 Task: Find connections with filter location Redditch with filter topic #Business2021with filter profile language Spanish with filter current company Aye Finance Pvt. Ltd with filter school Jawaharlal Nehru University with filter industry Investment Management with filter service category Real Estate Appraisal with filter keywords title Chemical Engineer
Action: Mouse moved to (490, 48)
Screenshot: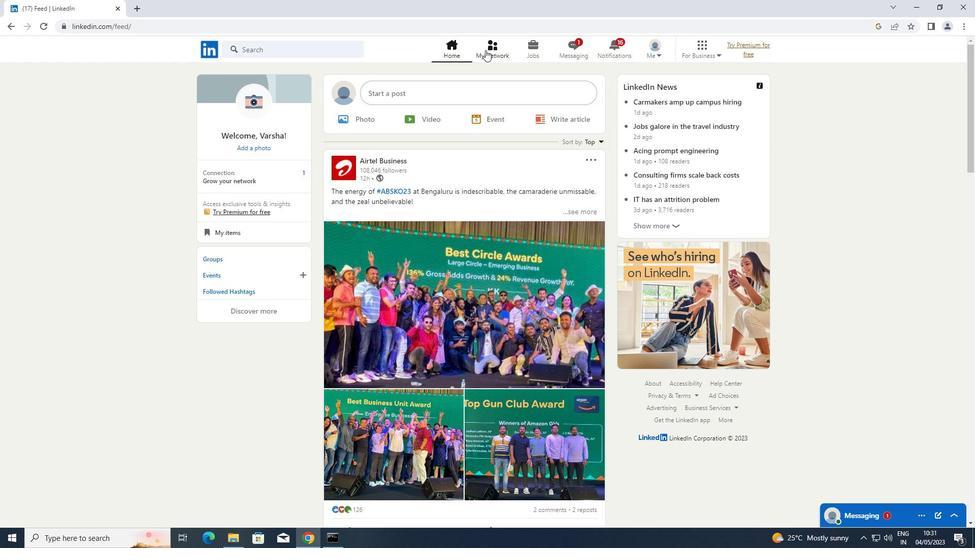 
Action: Mouse pressed left at (490, 48)
Screenshot: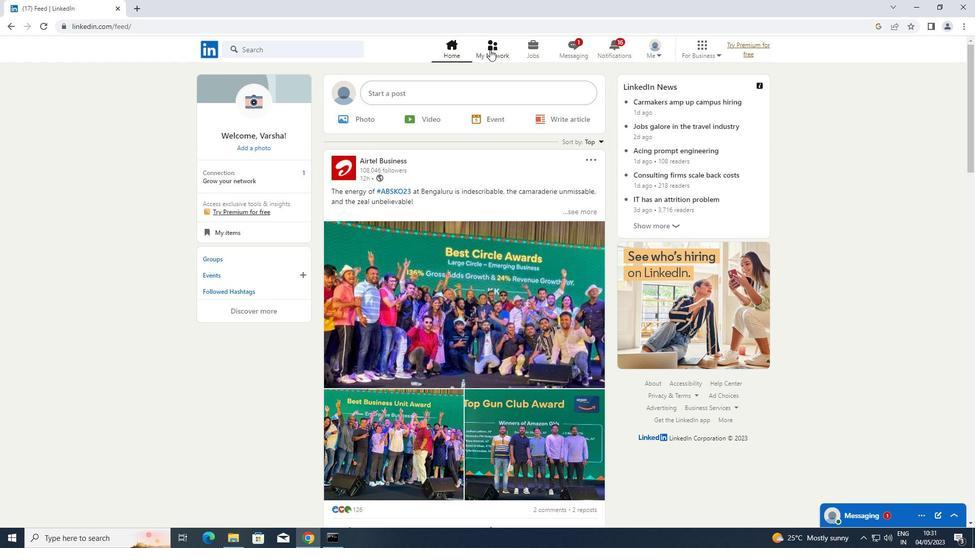 
Action: Mouse moved to (269, 99)
Screenshot: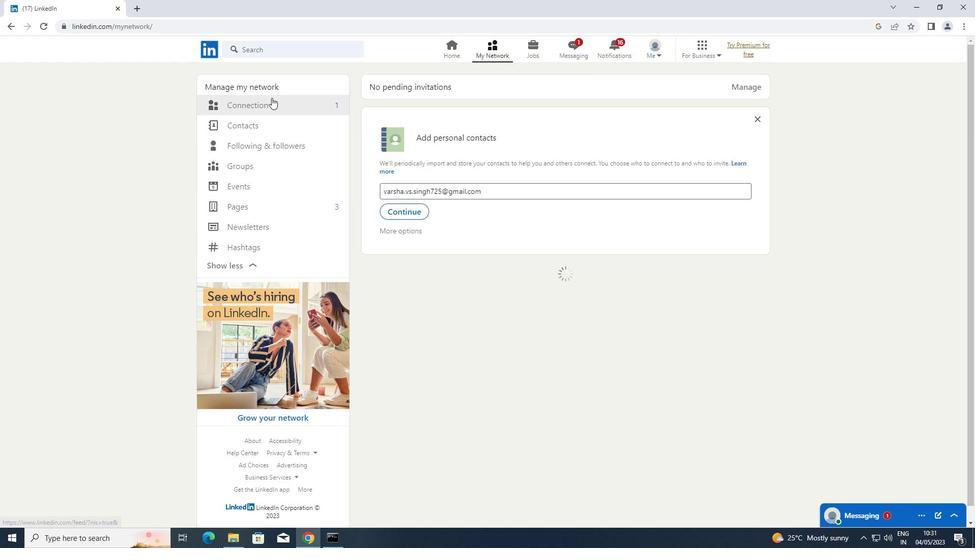 
Action: Mouse pressed left at (269, 99)
Screenshot: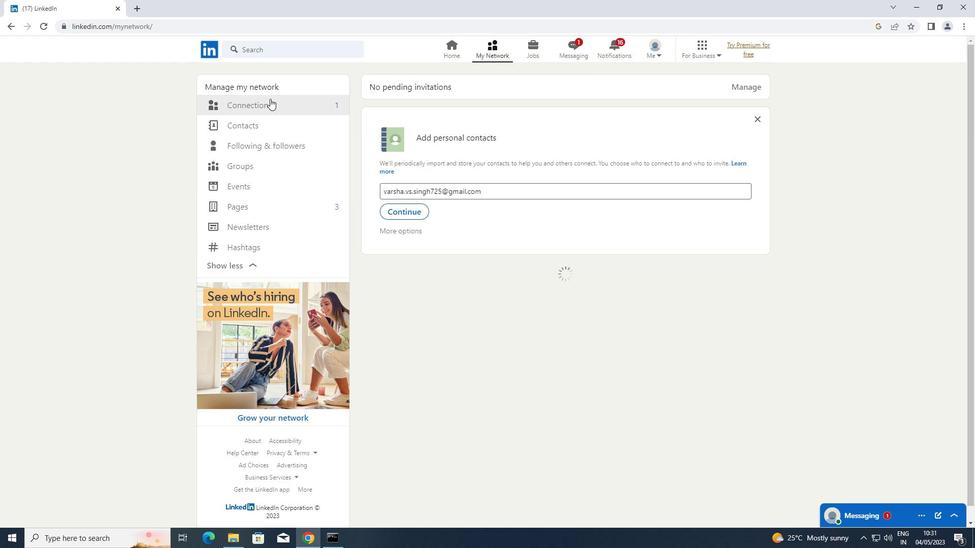 
Action: Mouse moved to (559, 109)
Screenshot: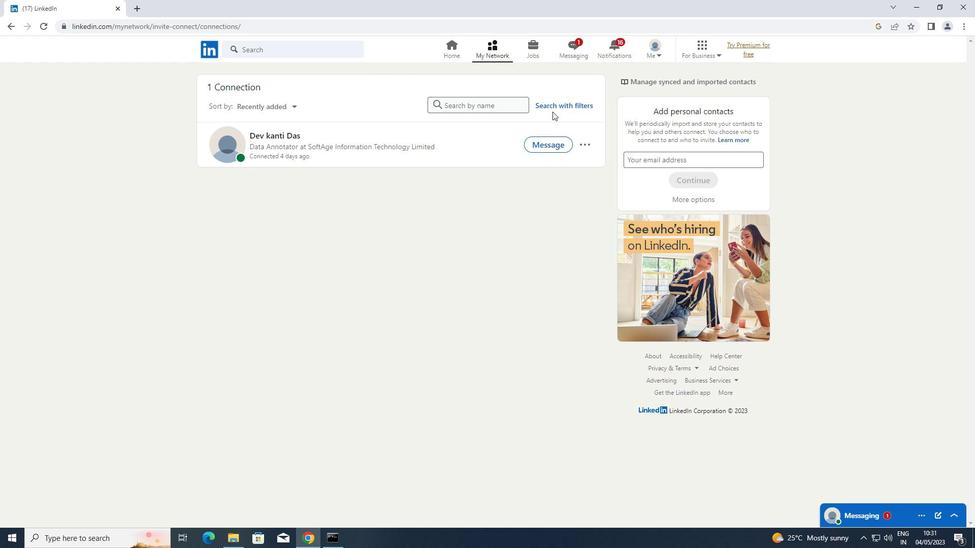 
Action: Mouse pressed left at (559, 109)
Screenshot: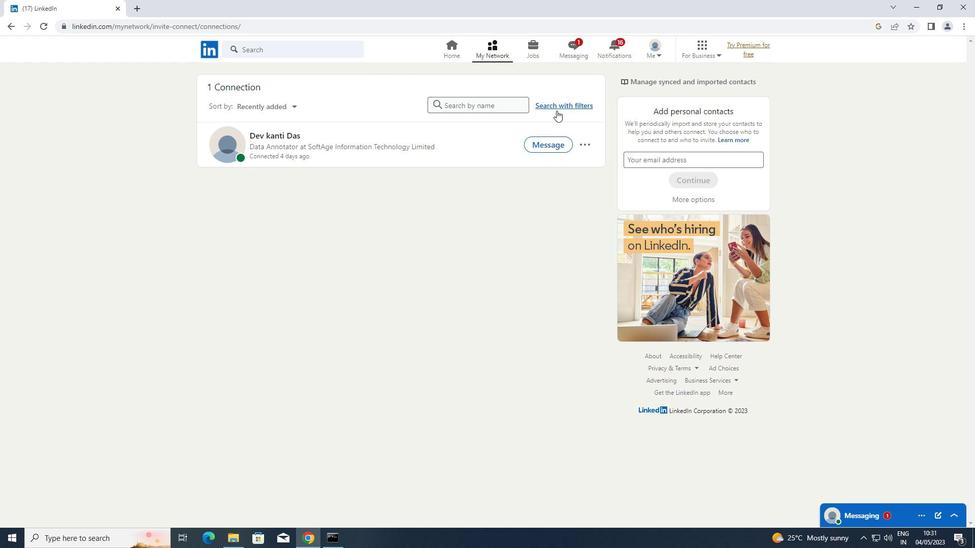 
Action: Mouse moved to (516, 79)
Screenshot: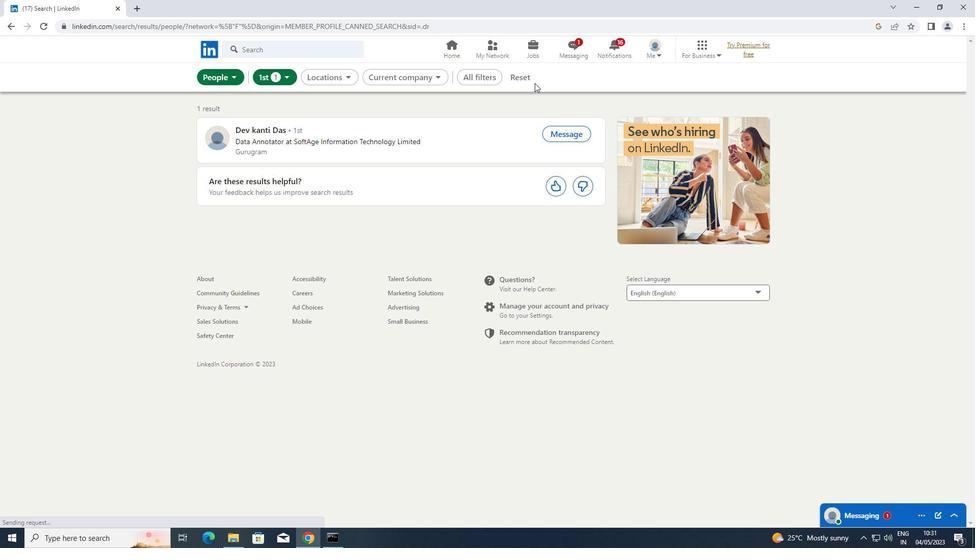 
Action: Mouse pressed left at (516, 79)
Screenshot: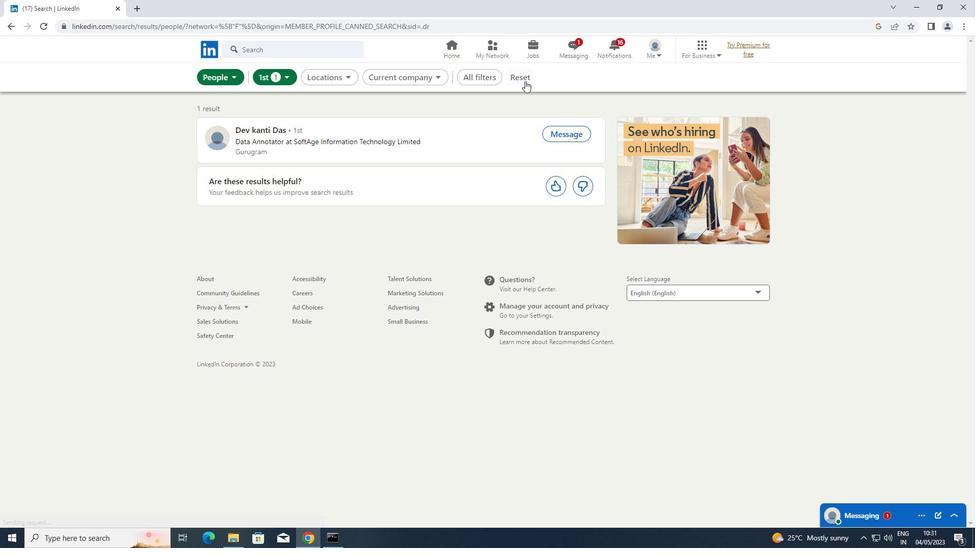 
Action: Mouse moved to (506, 74)
Screenshot: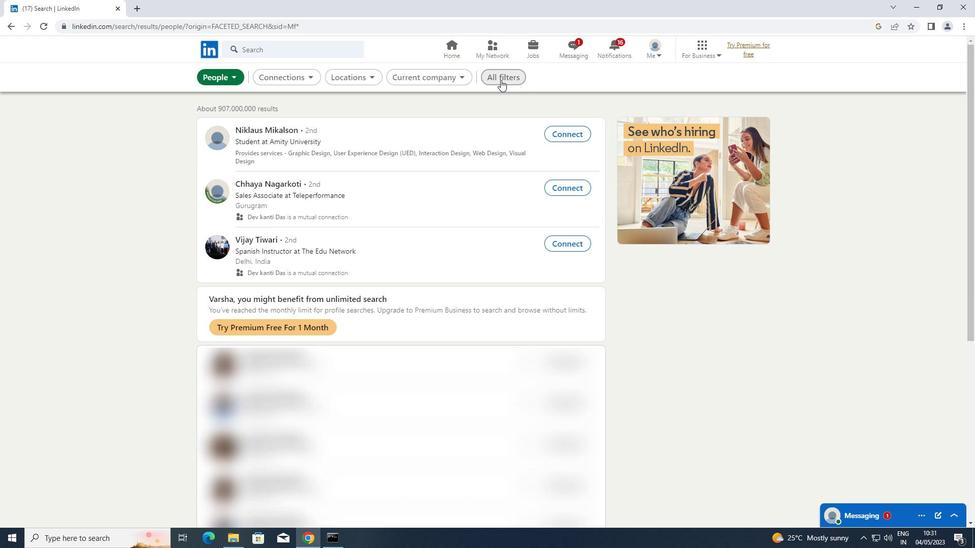 
Action: Mouse pressed left at (506, 74)
Screenshot: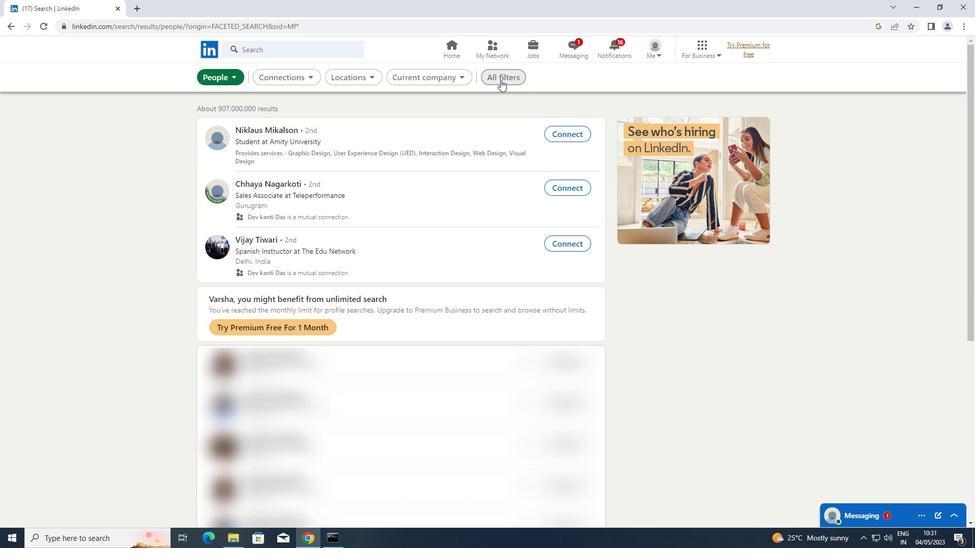 
Action: Mouse moved to (902, 353)
Screenshot: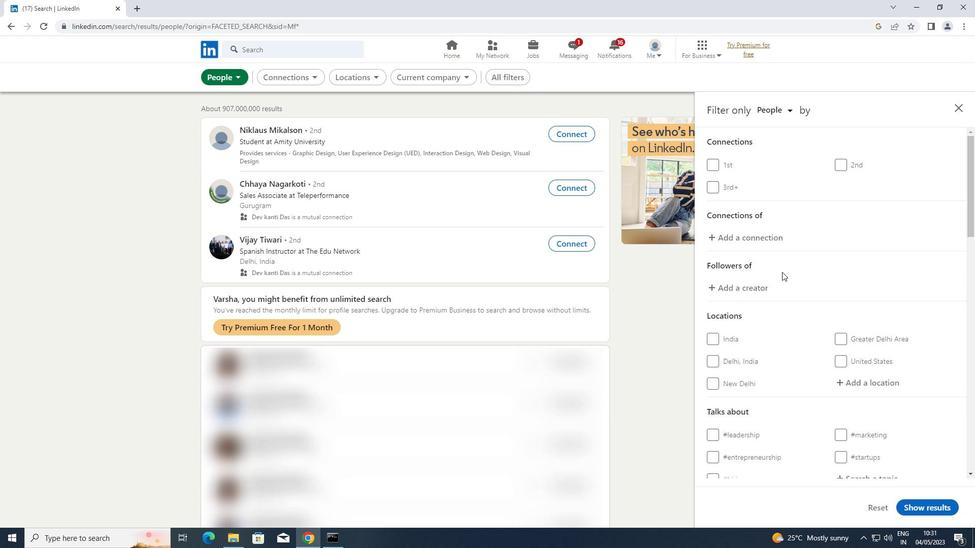 
Action: Mouse scrolled (902, 352) with delta (0, 0)
Screenshot: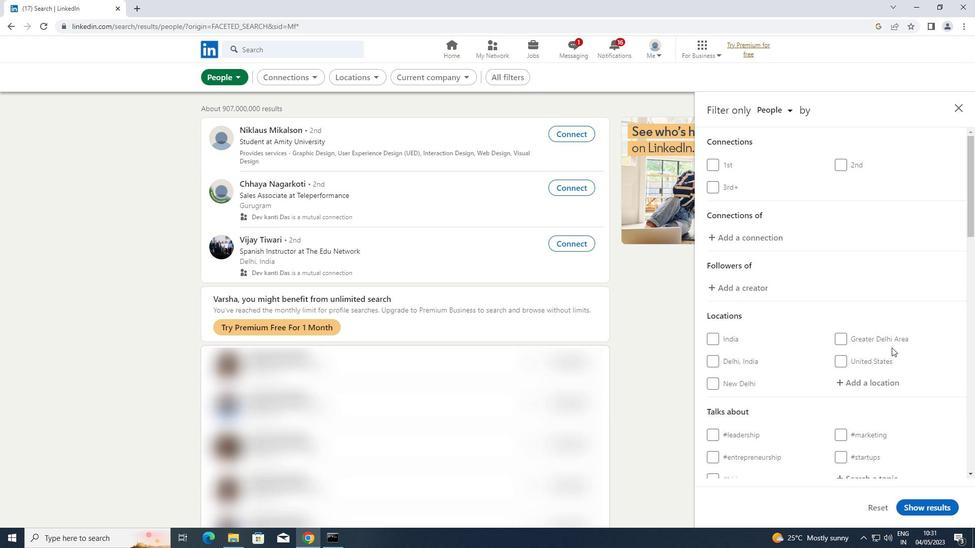 
Action: Mouse scrolled (902, 352) with delta (0, 0)
Screenshot: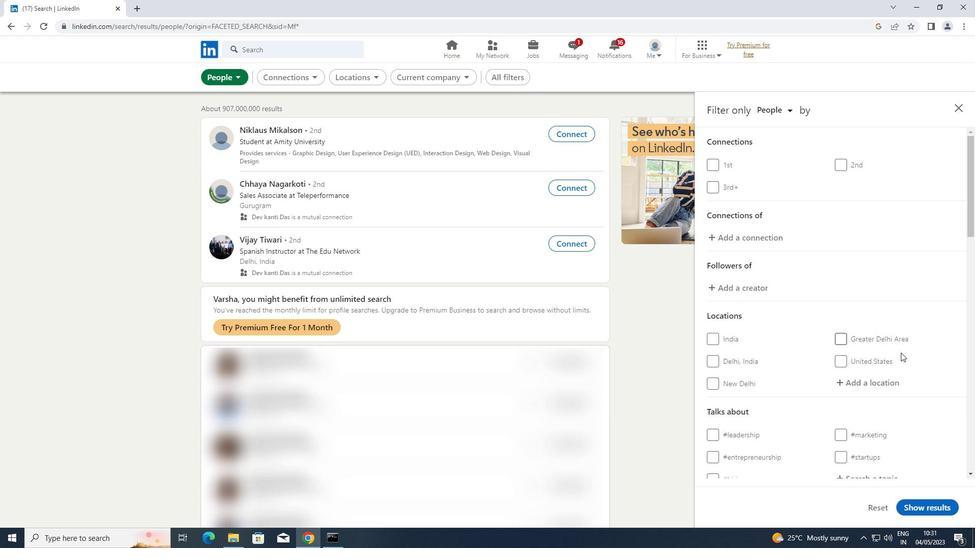 
Action: Mouse moved to (887, 276)
Screenshot: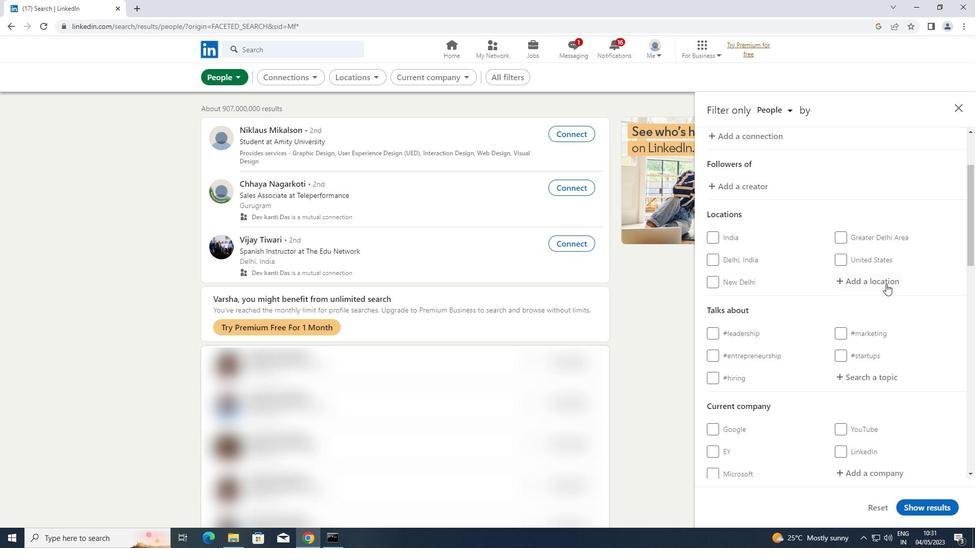 
Action: Mouse pressed left at (887, 276)
Screenshot: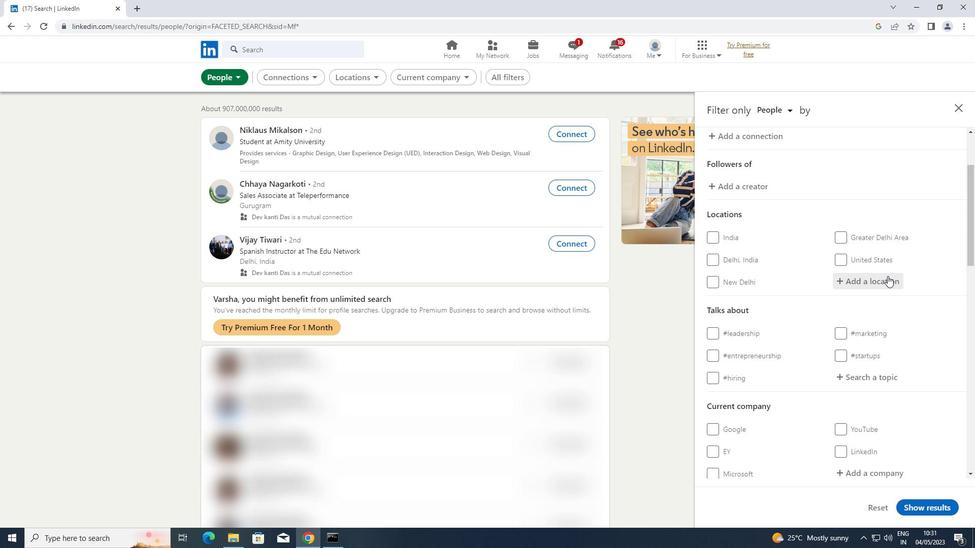 
Action: Key pressed <Key.shift>REDDITCH
Screenshot: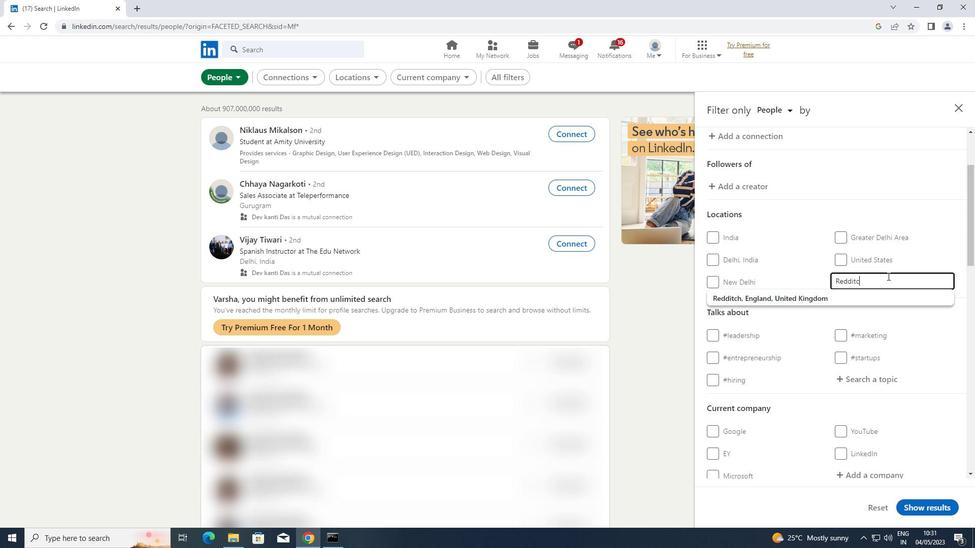
Action: Mouse moved to (868, 380)
Screenshot: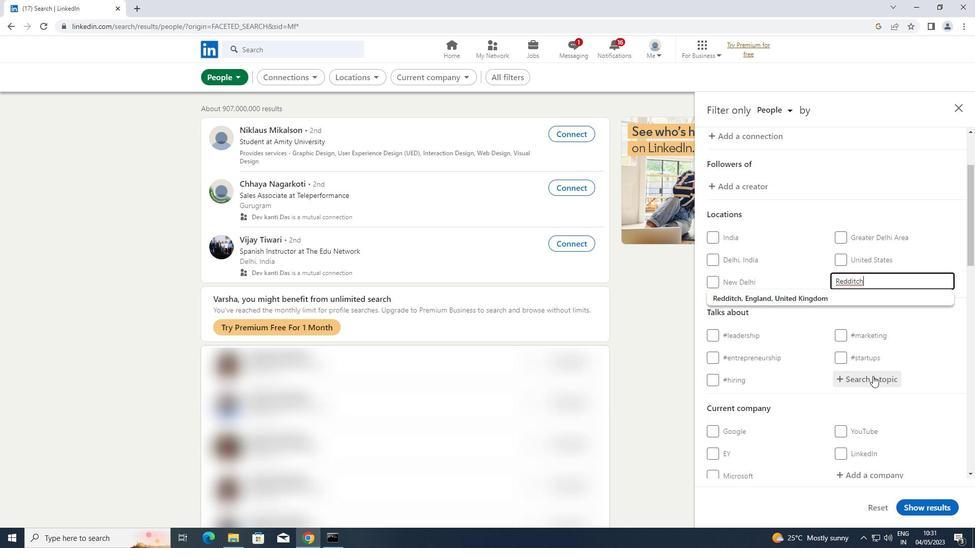 
Action: Mouse pressed left at (868, 380)
Screenshot: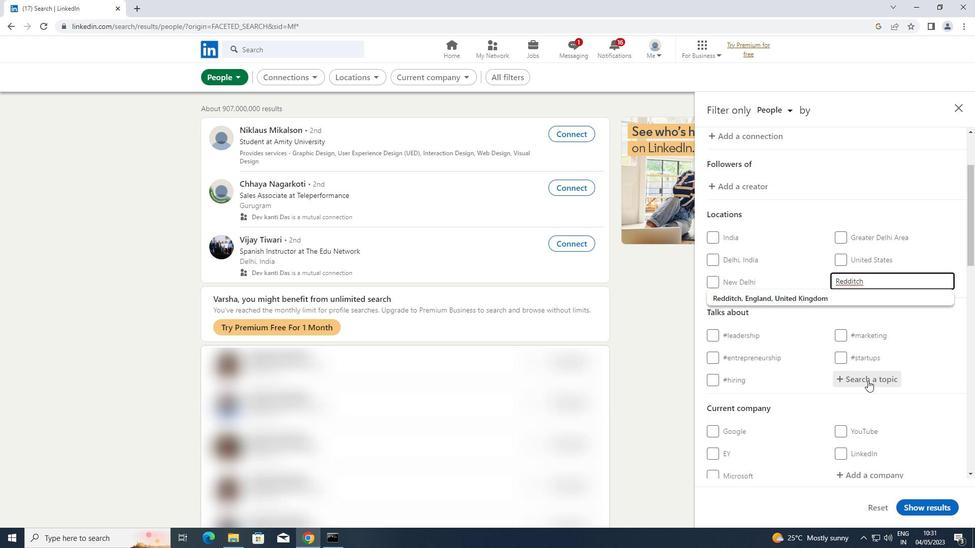
Action: Key pressed <Key.shift>BUSINESS2021
Screenshot: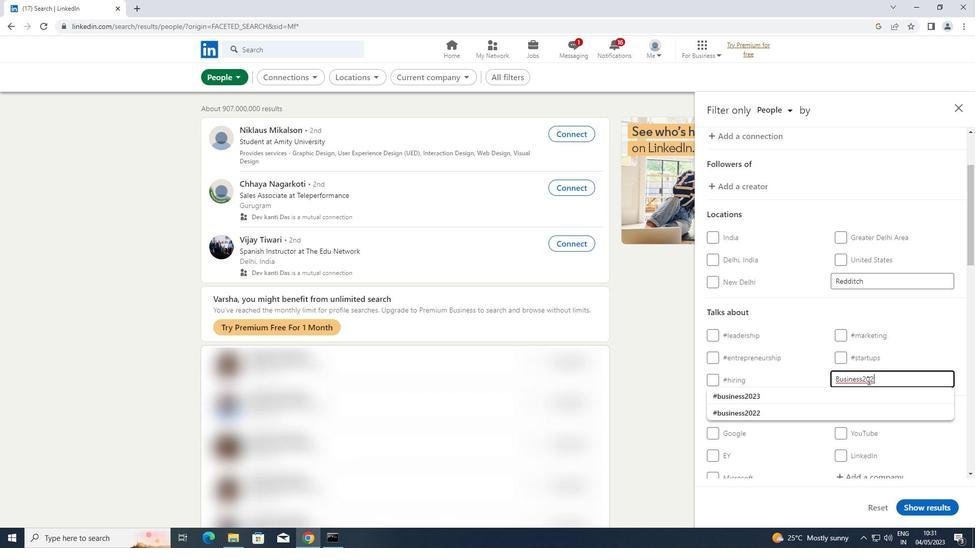 
Action: Mouse moved to (835, 378)
Screenshot: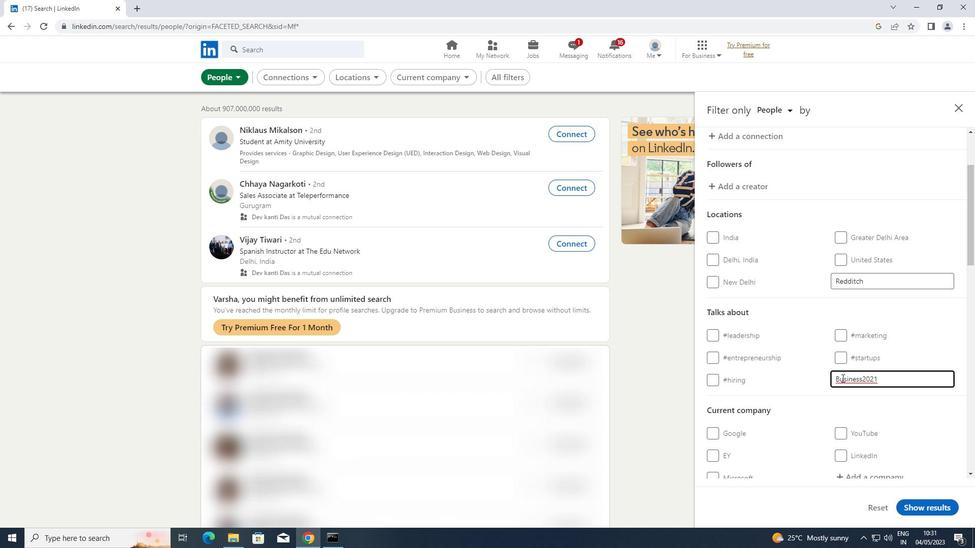 
Action: Mouse pressed left at (835, 378)
Screenshot: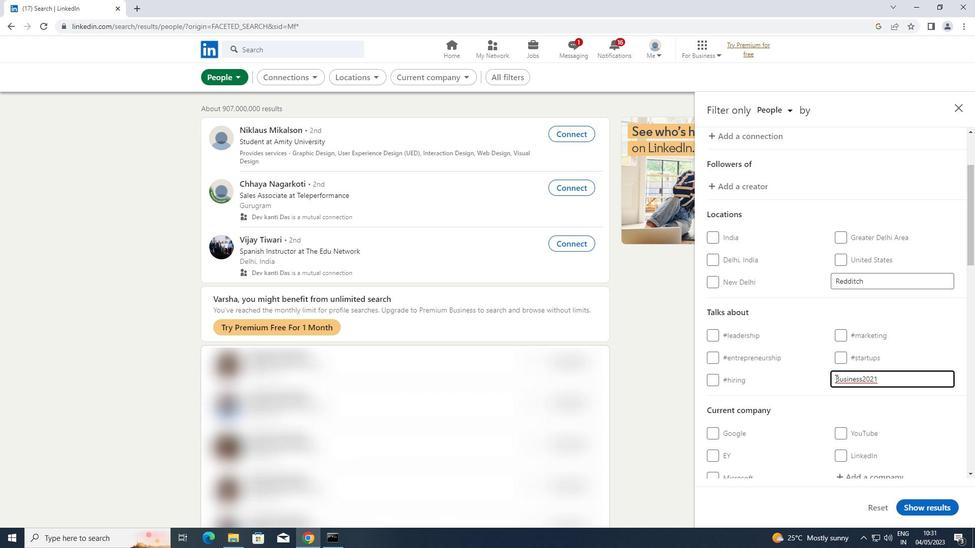 
Action: Key pressed <Key.shift><Key.shift><Key.shift><Key.shift><Key.shift><Key.shift><Key.shift>#
Screenshot: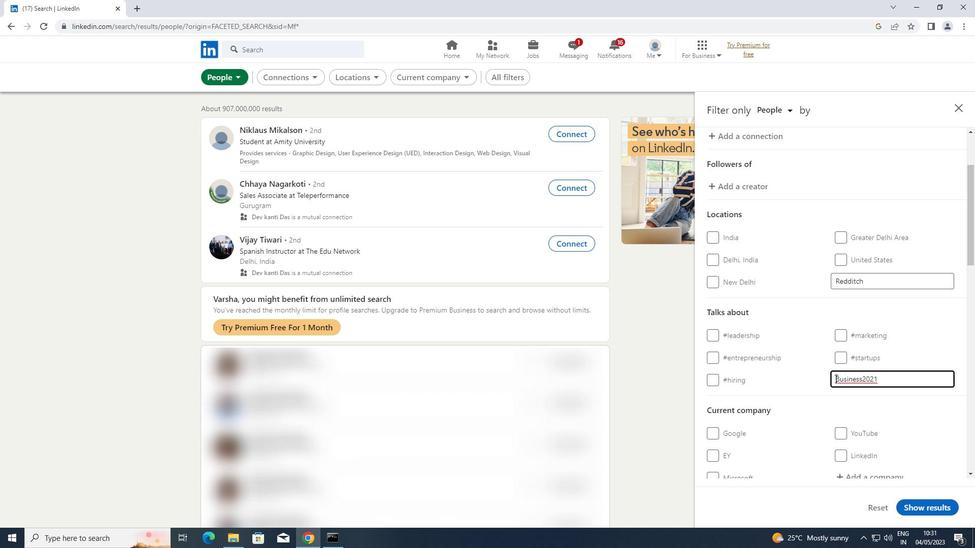 
Action: Mouse moved to (845, 370)
Screenshot: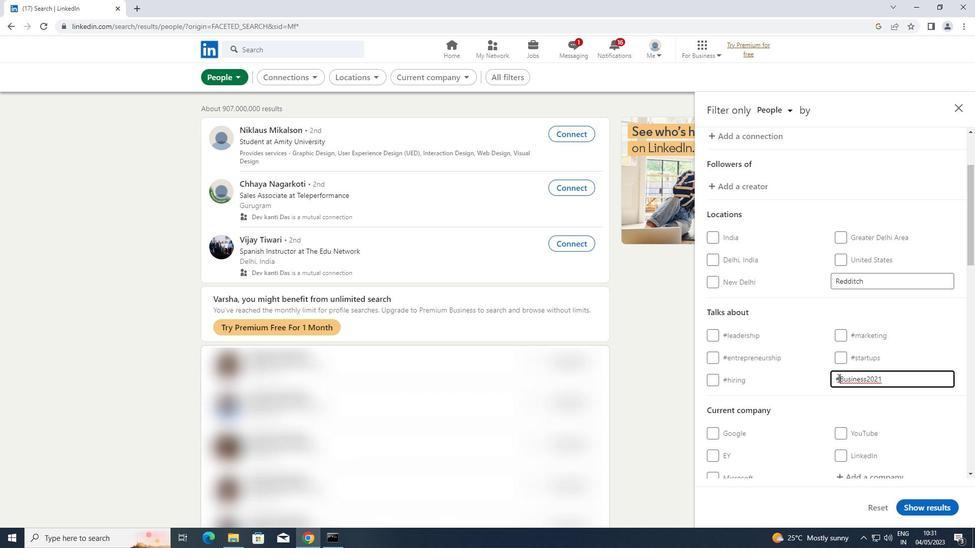 
Action: Mouse scrolled (845, 369) with delta (0, 0)
Screenshot: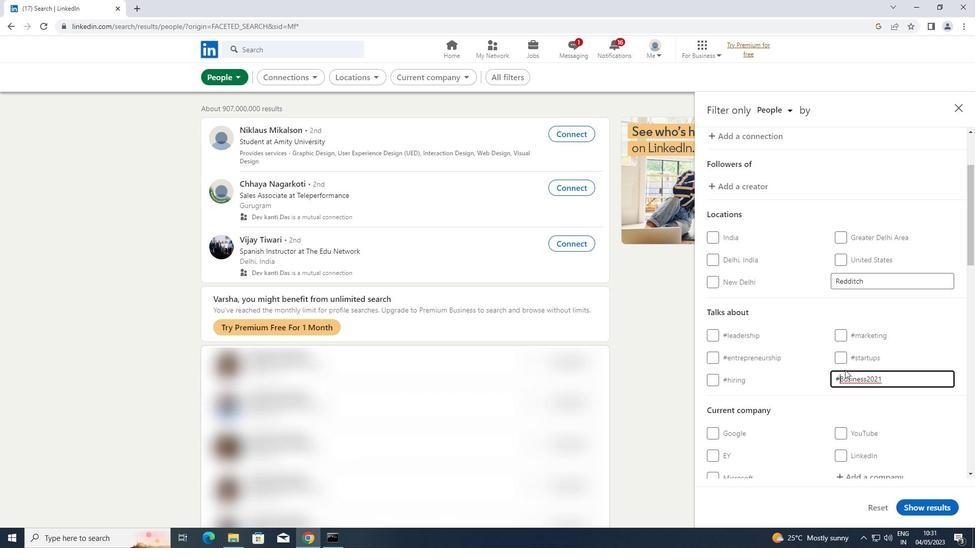 
Action: Mouse scrolled (845, 369) with delta (0, 0)
Screenshot: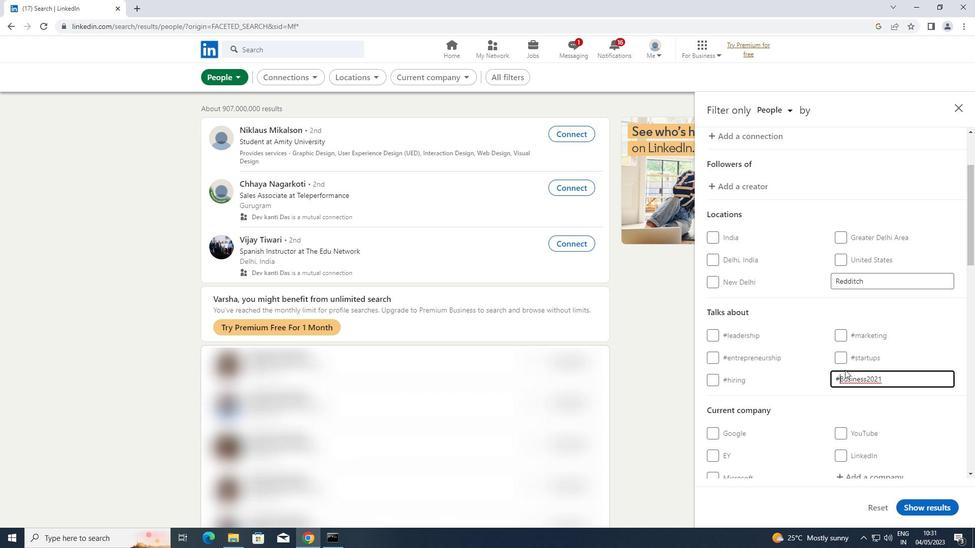 
Action: Mouse scrolled (845, 369) with delta (0, 0)
Screenshot: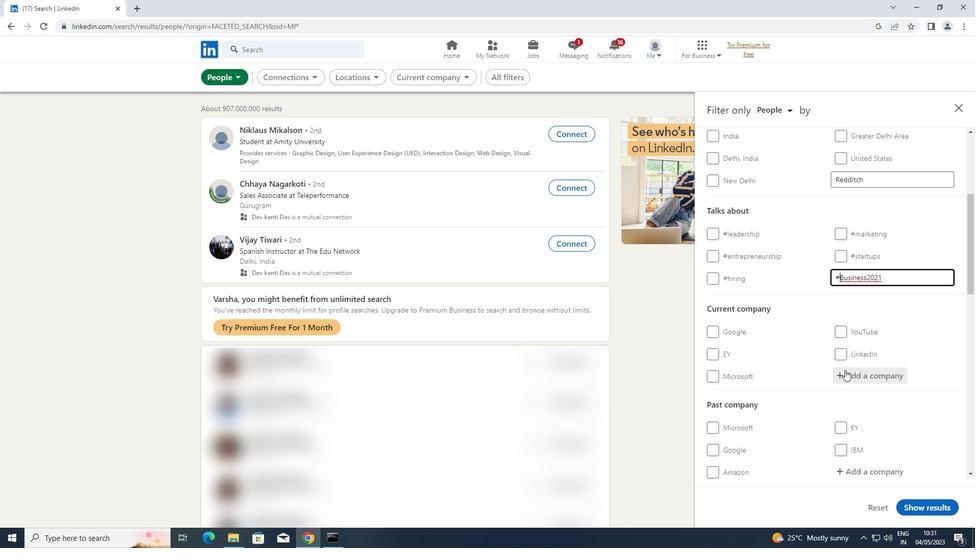 
Action: Mouse scrolled (845, 369) with delta (0, 0)
Screenshot: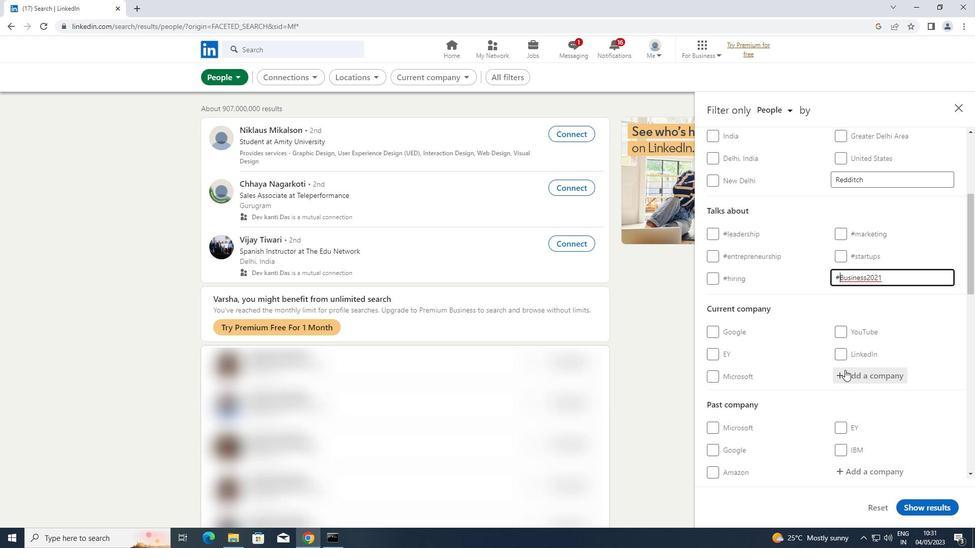 
Action: Mouse scrolled (845, 369) with delta (0, 0)
Screenshot: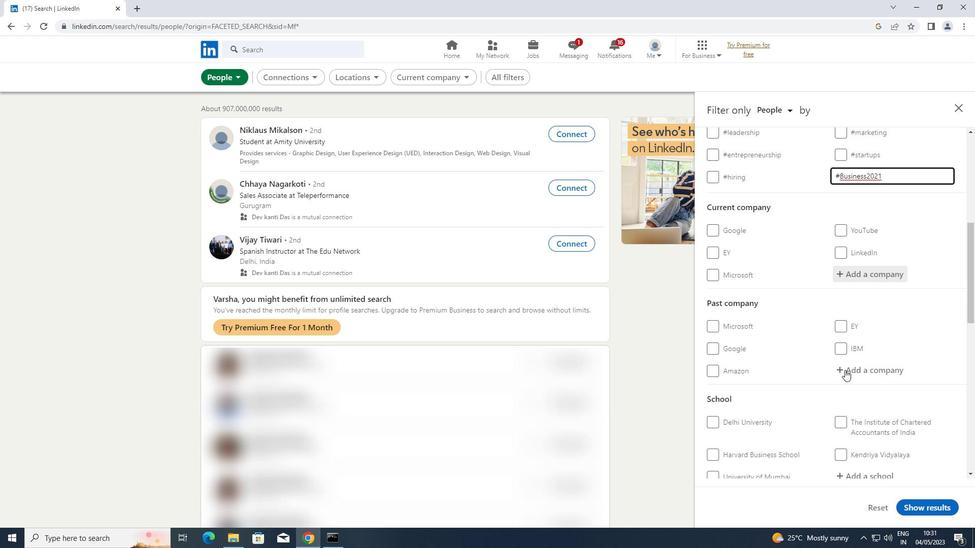 
Action: Mouse scrolled (845, 369) with delta (0, 0)
Screenshot: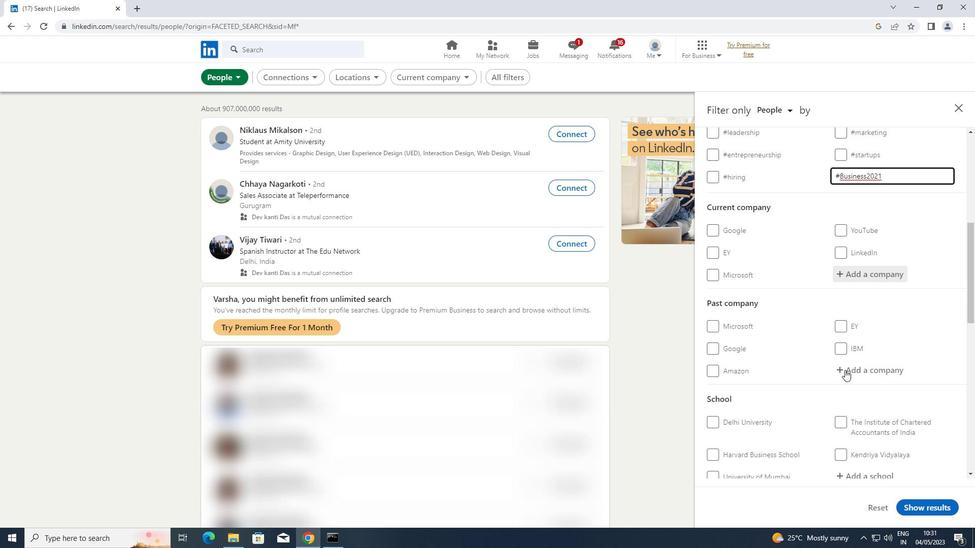 
Action: Mouse scrolled (845, 369) with delta (0, 0)
Screenshot: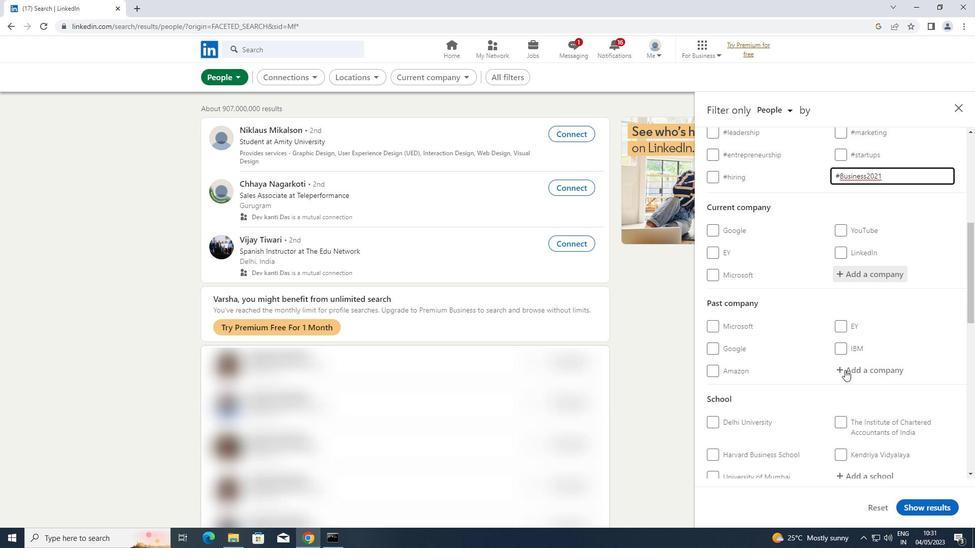 
Action: Mouse scrolled (845, 369) with delta (0, 0)
Screenshot: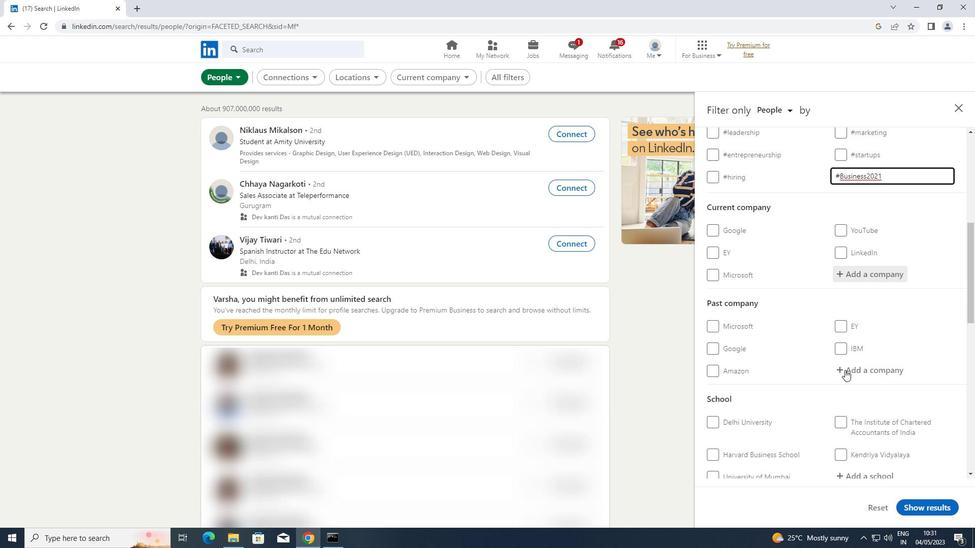 
Action: Mouse scrolled (845, 369) with delta (0, 0)
Screenshot: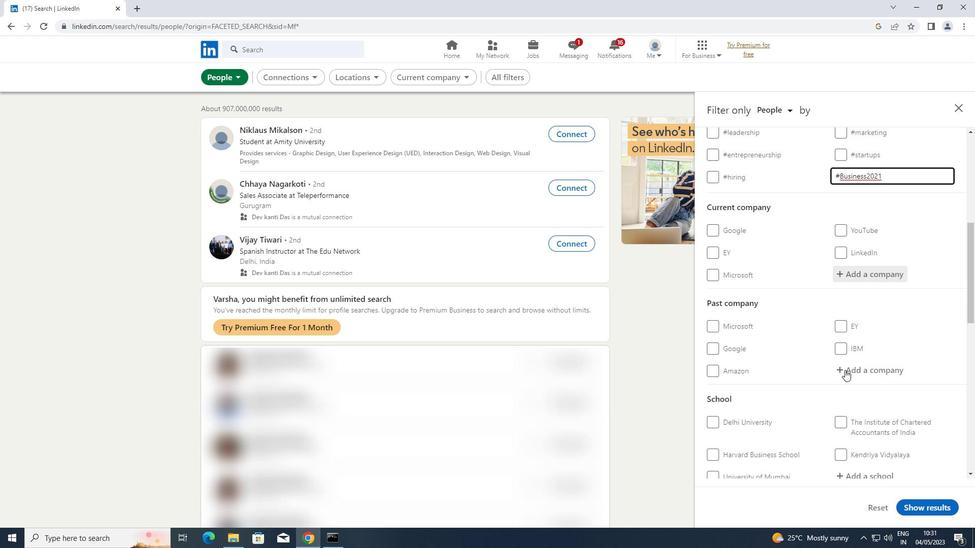 
Action: Mouse scrolled (845, 369) with delta (0, 0)
Screenshot: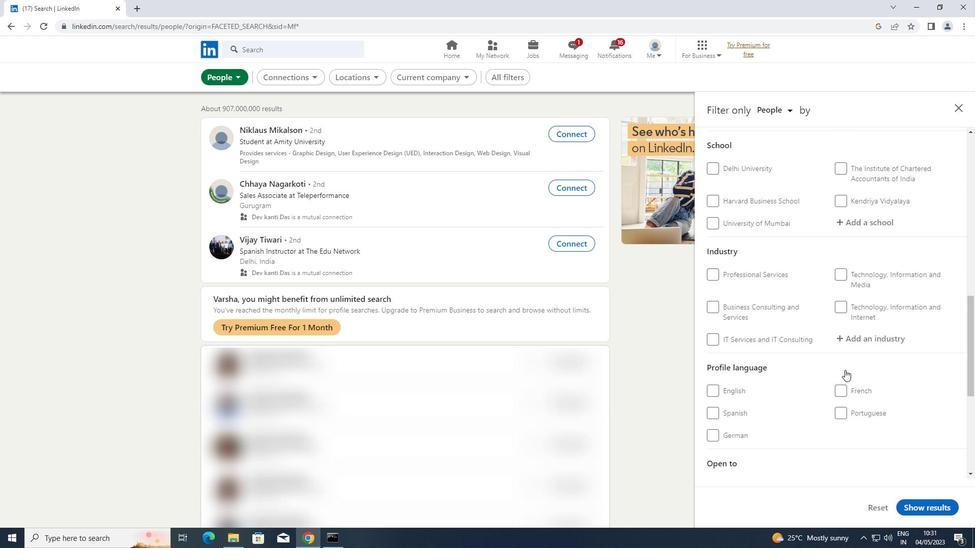 
Action: Mouse moved to (715, 362)
Screenshot: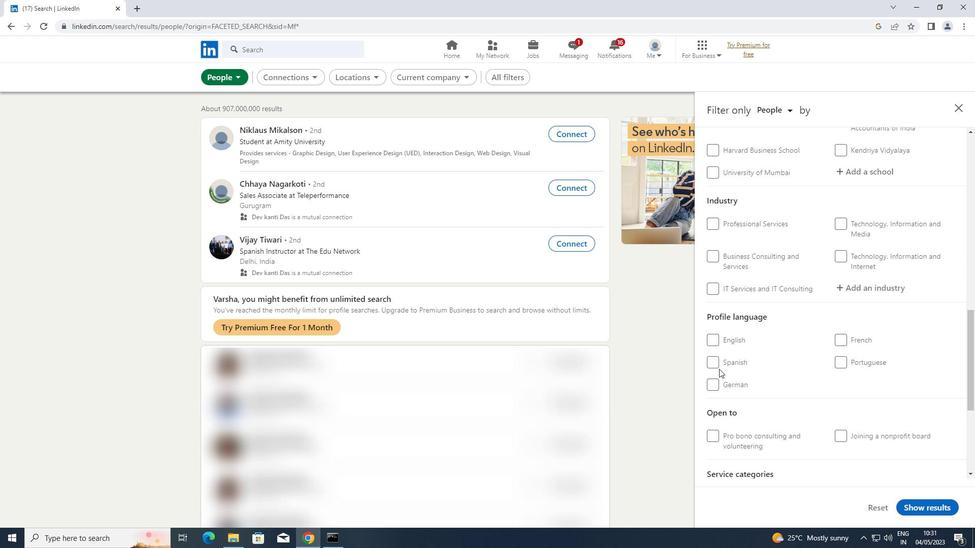 
Action: Mouse pressed left at (715, 362)
Screenshot: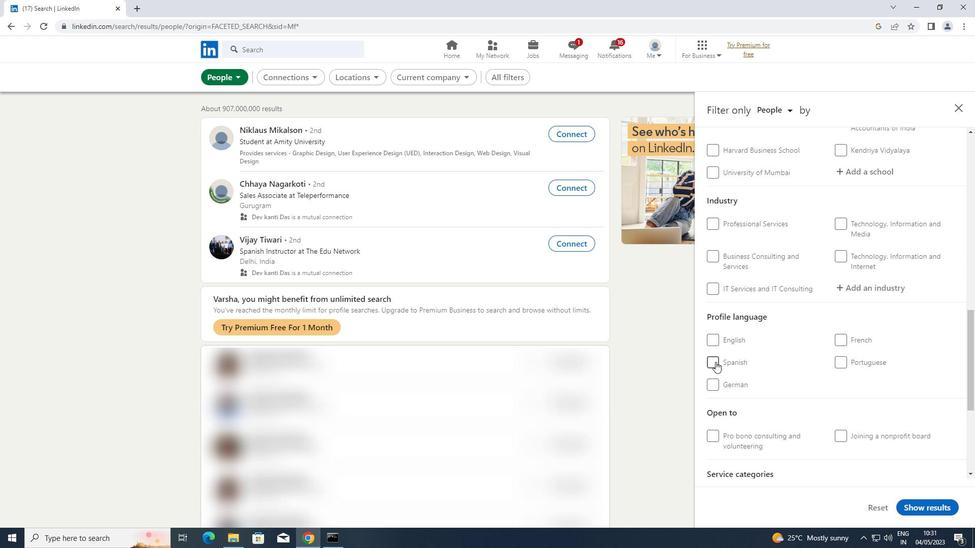 
Action: Mouse moved to (715, 361)
Screenshot: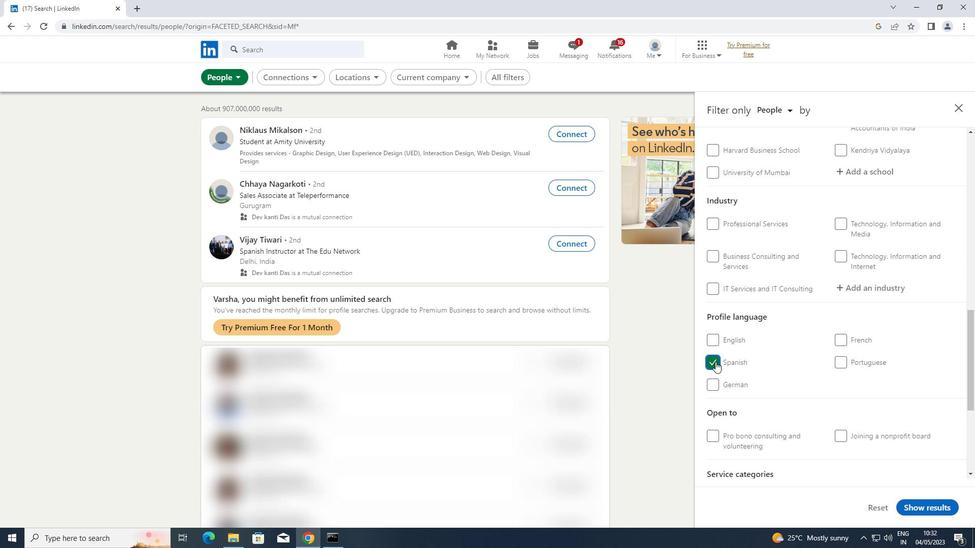 
Action: Mouse scrolled (715, 361) with delta (0, 0)
Screenshot: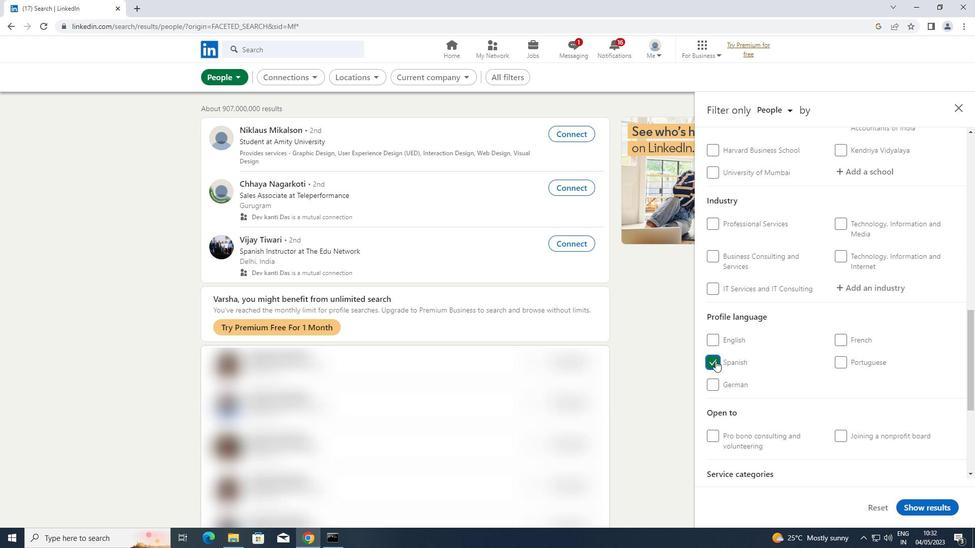 
Action: Mouse scrolled (715, 361) with delta (0, 0)
Screenshot: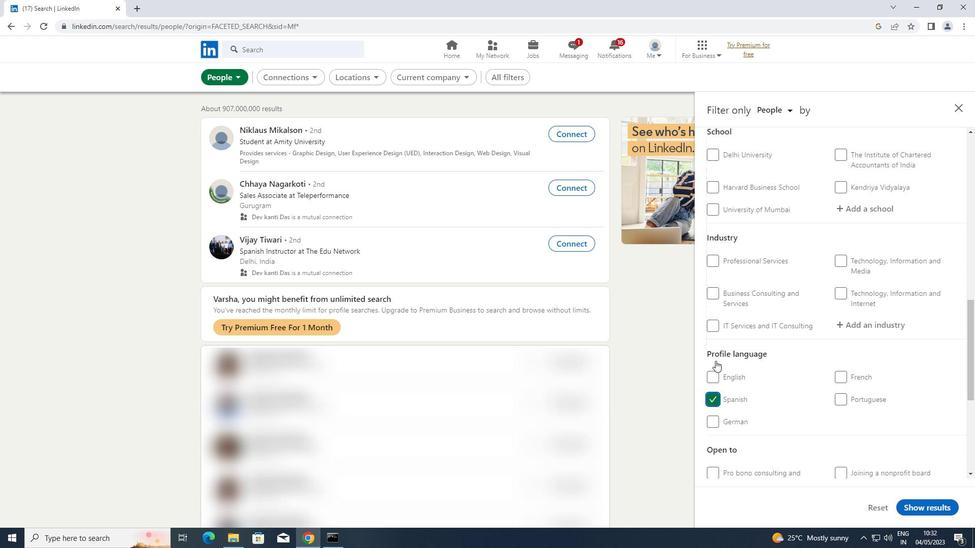 
Action: Mouse scrolled (715, 361) with delta (0, 0)
Screenshot: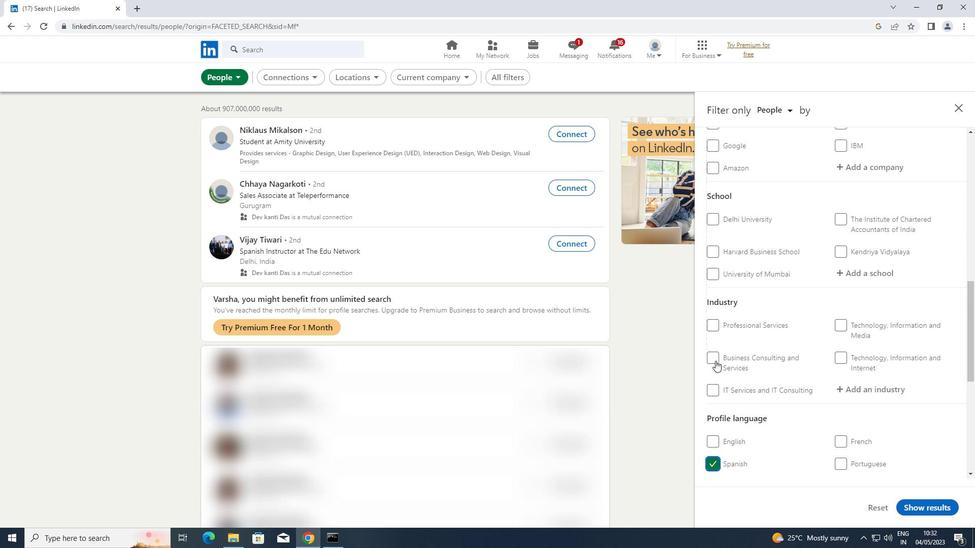 
Action: Mouse scrolled (715, 361) with delta (0, 0)
Screenshot: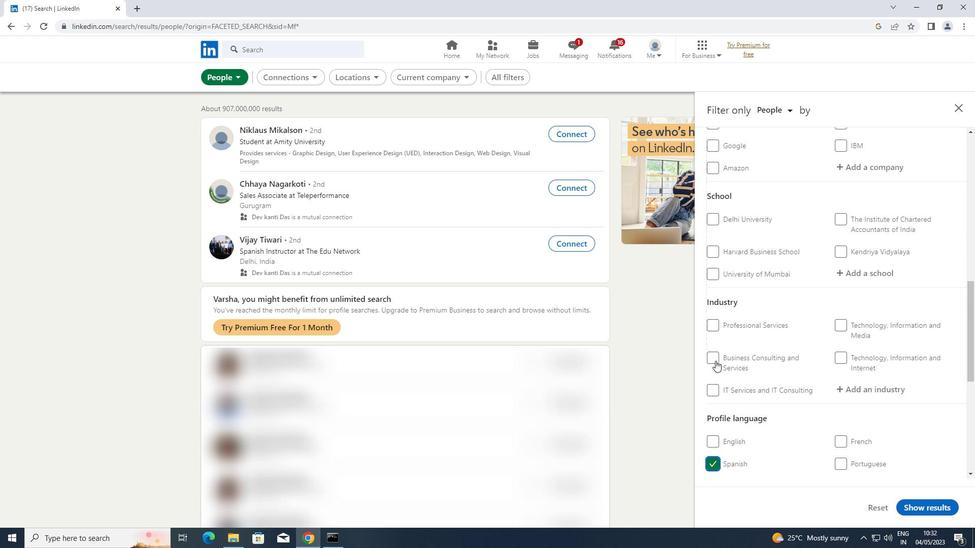 
Action: Mouse scrolled (715, 361) with delta (0, 0)
Screenshot: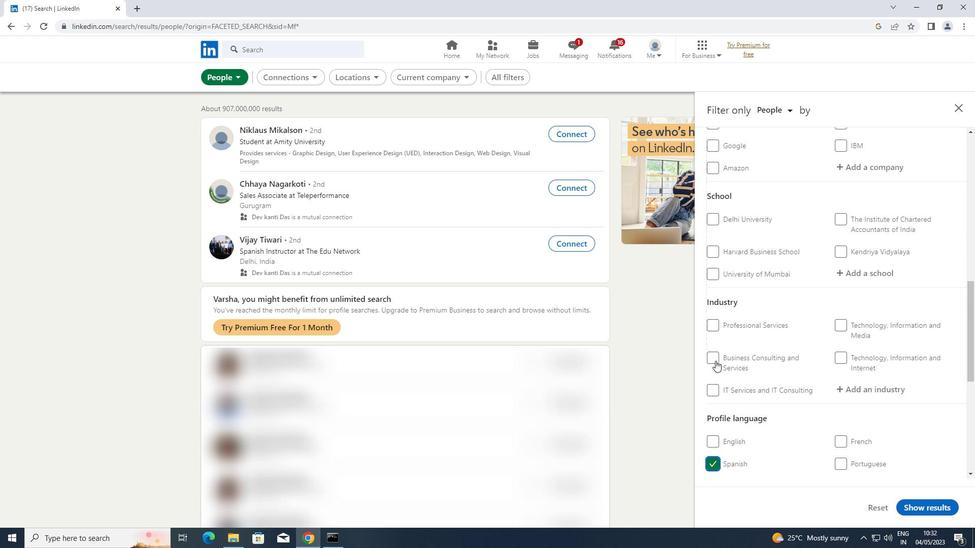 
Action: Mouse scrolled (715, 361) with delta (0, 0)
Screenshot: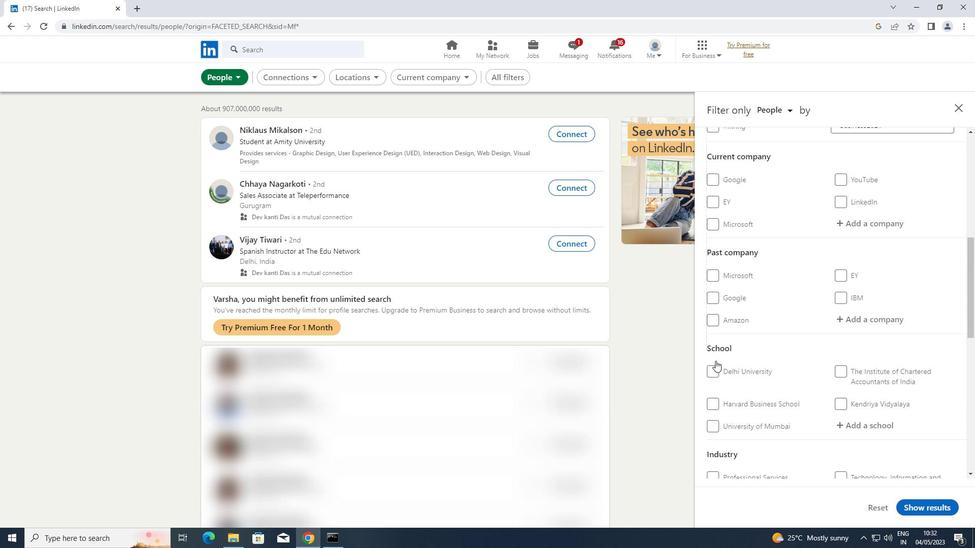 
Action: Mouse scrolled (715, 361) with delta (0, 0)
Screenshot: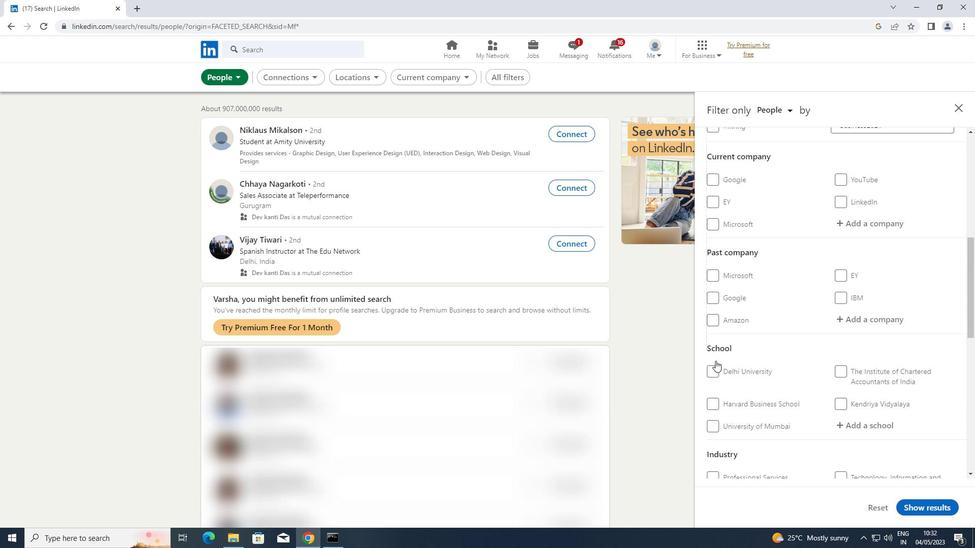 
Action: Mouse moved to (900, 327)
Screenshot: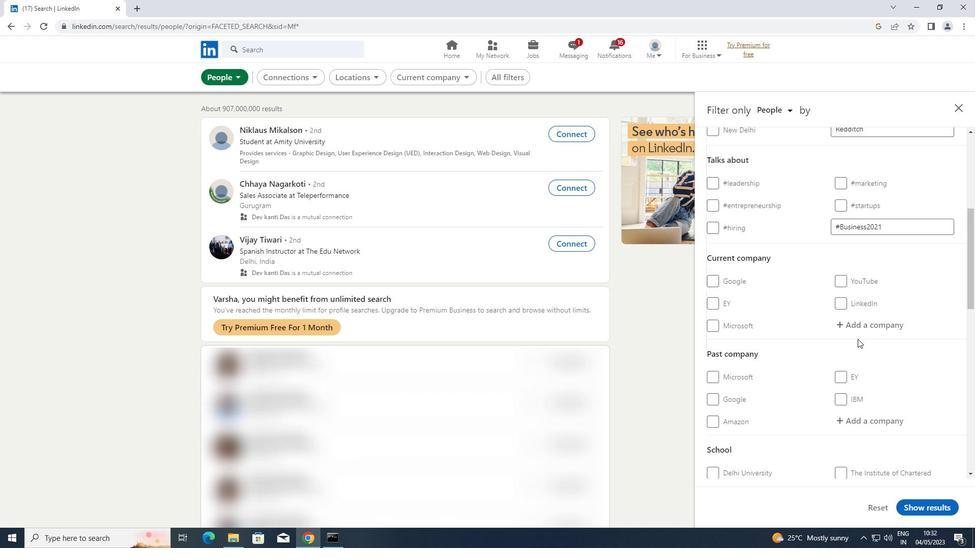 
Action: Mouse pressed left at (900, 327)
Screenshot: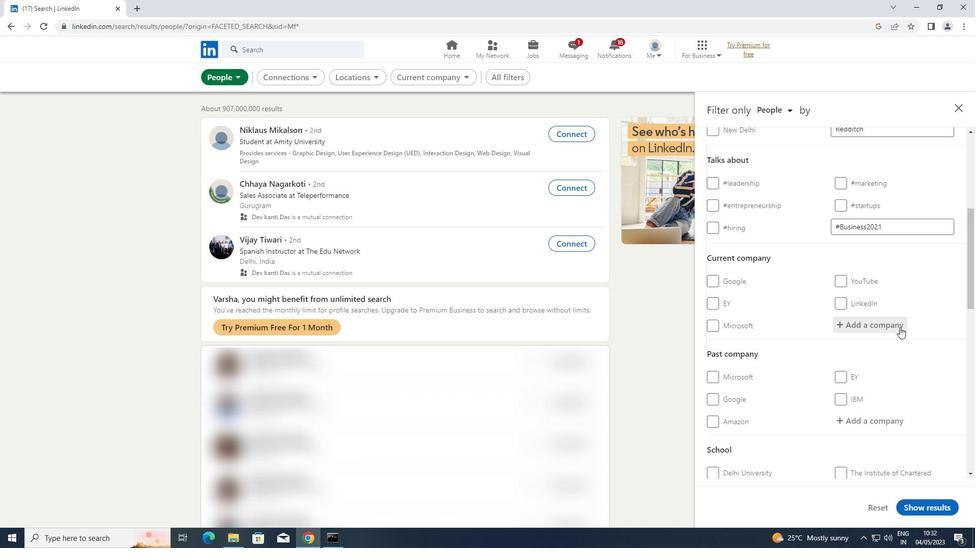 
Action: Key pressed <Key.shift>AYE<Key.space>
Screenshot: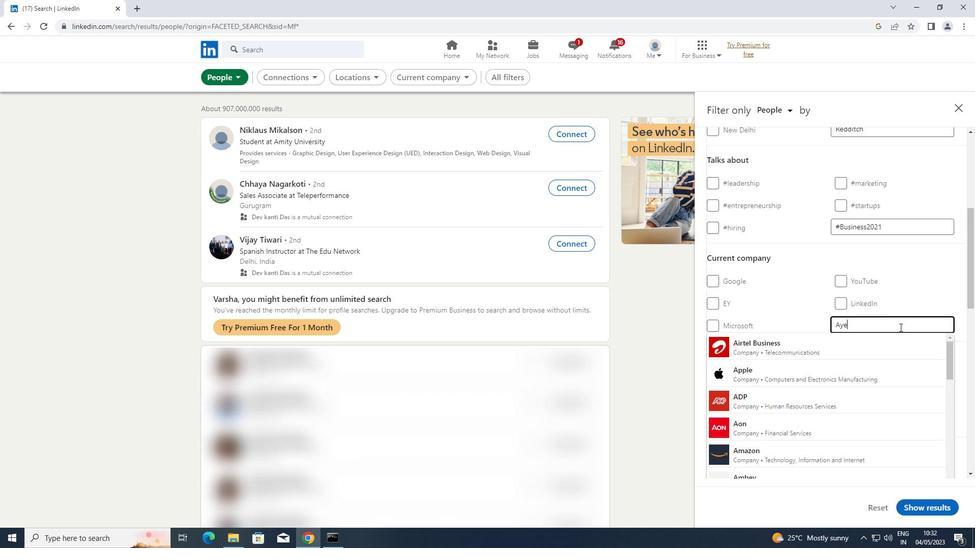 
Action: Mouse moved to (807, 343)
Screenshot: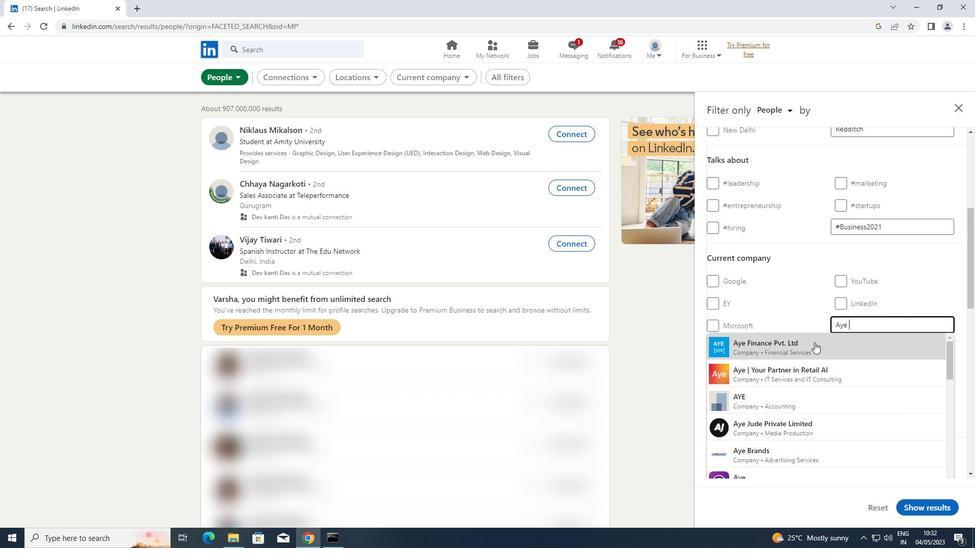 
Action: Mouse pressed left at (807, 343)
Screenshot: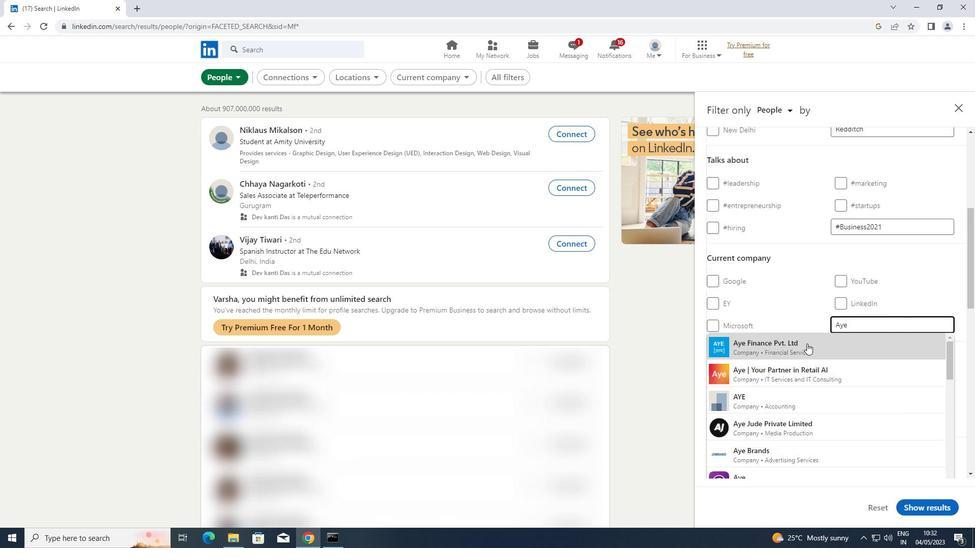 
Action: Mouse scrolled (807, 343) with delta (0, 0)
Screenshot: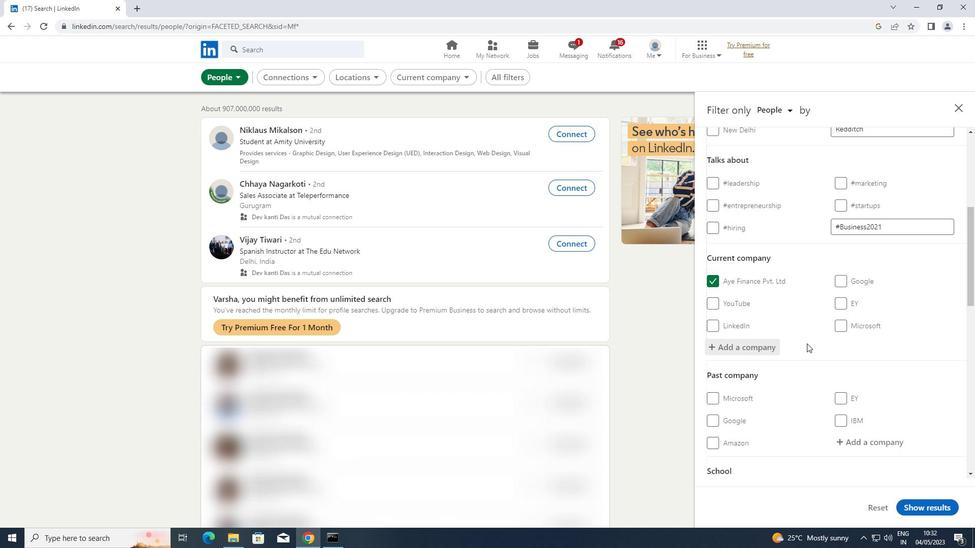 
Action: Mouse scrolled (807, 343) with delta (0, 0)
Screenshot: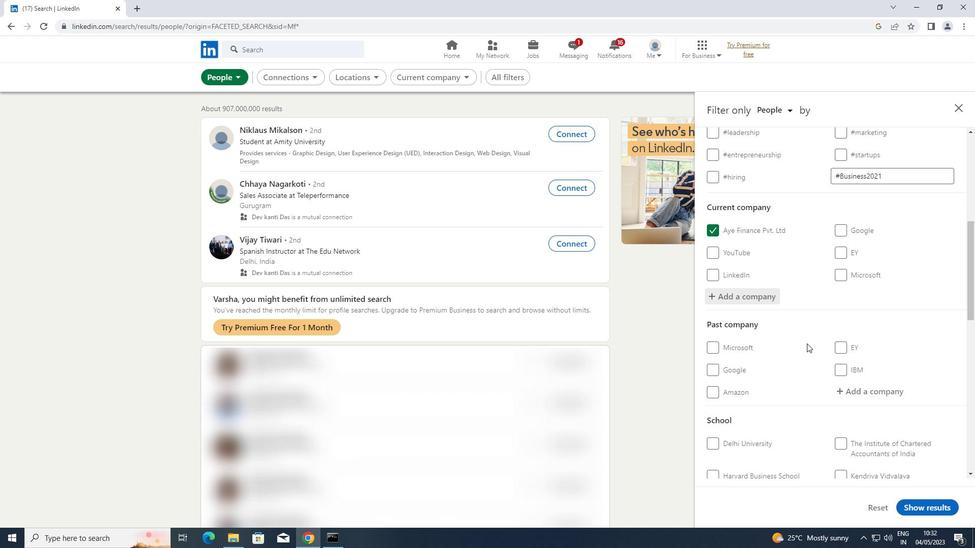 
Action: Mouse scrolled (807, 343) with delta (0, 0)
Screenshot: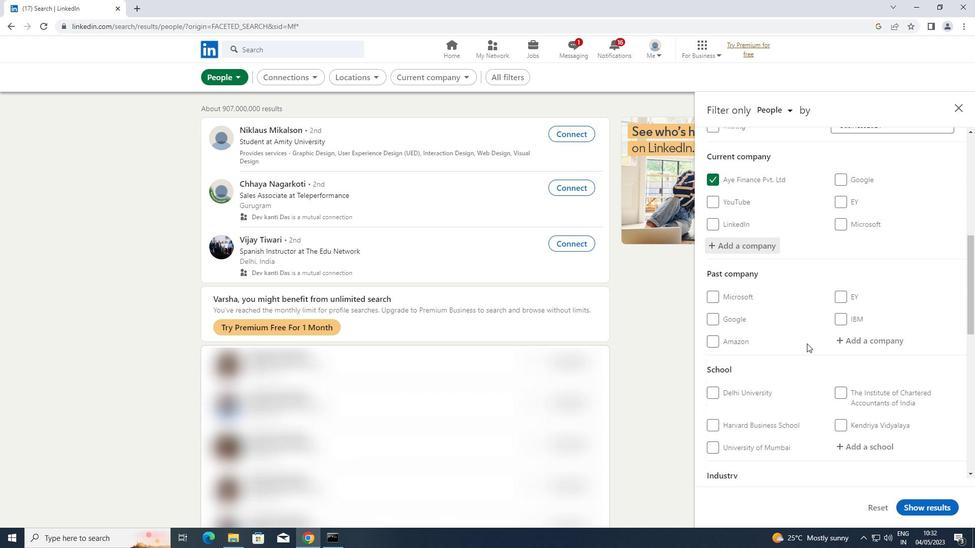 
Action: Mouse scrolled (807, 343) with delta (0, 0)
Screenshot: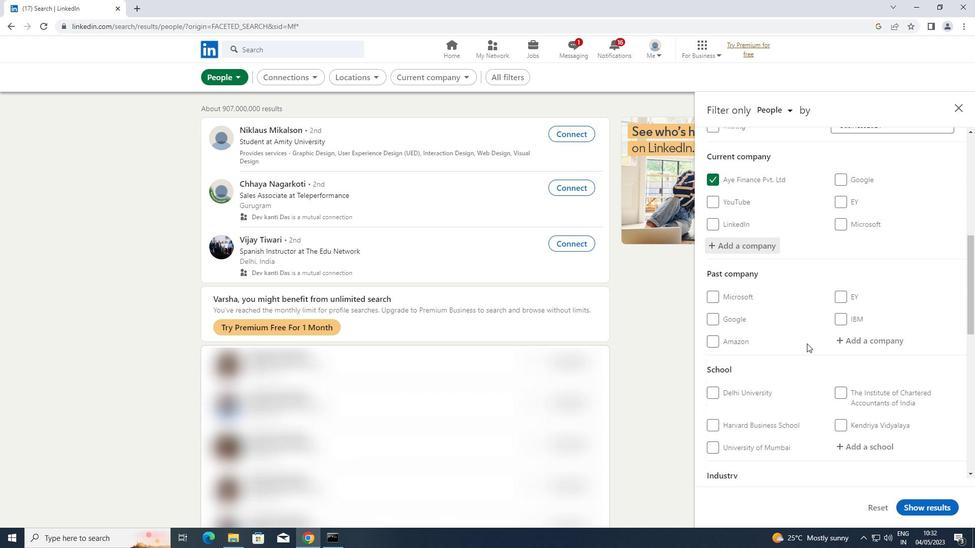 
Action: Mouse moved to (845, 346)
Screenshot: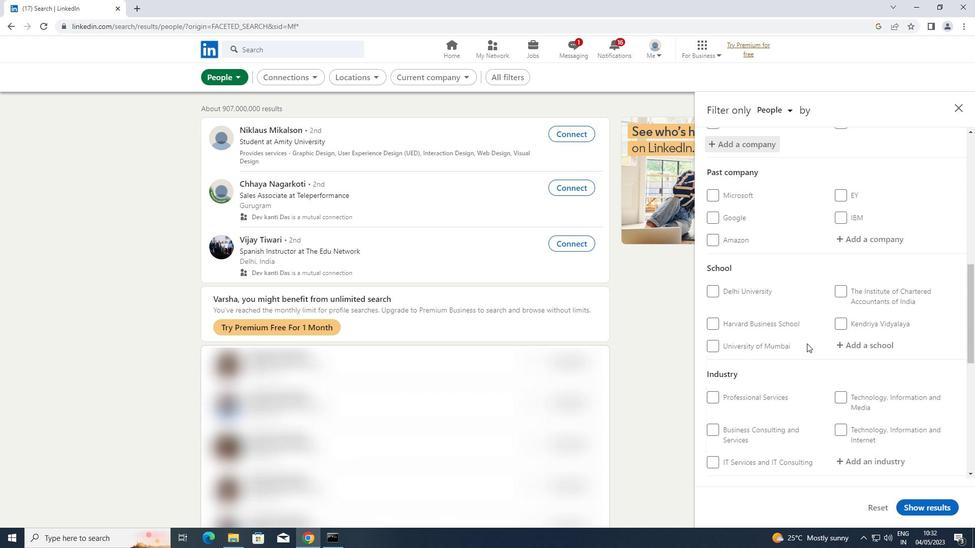 
Action: Mouse pressed left at (845, 346)
Screenshot: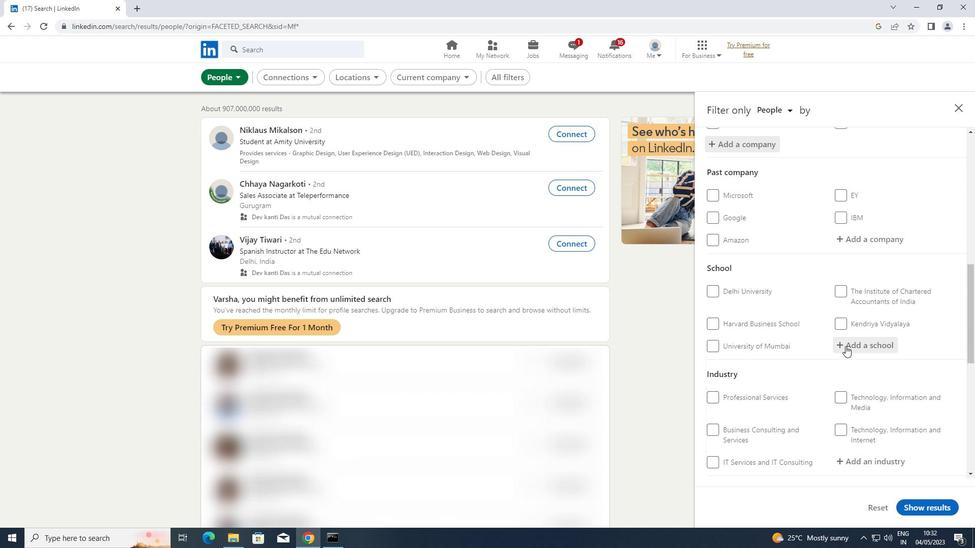 
Action: Key pressed <Key.shift>JAWAHARLAL
Screenshot: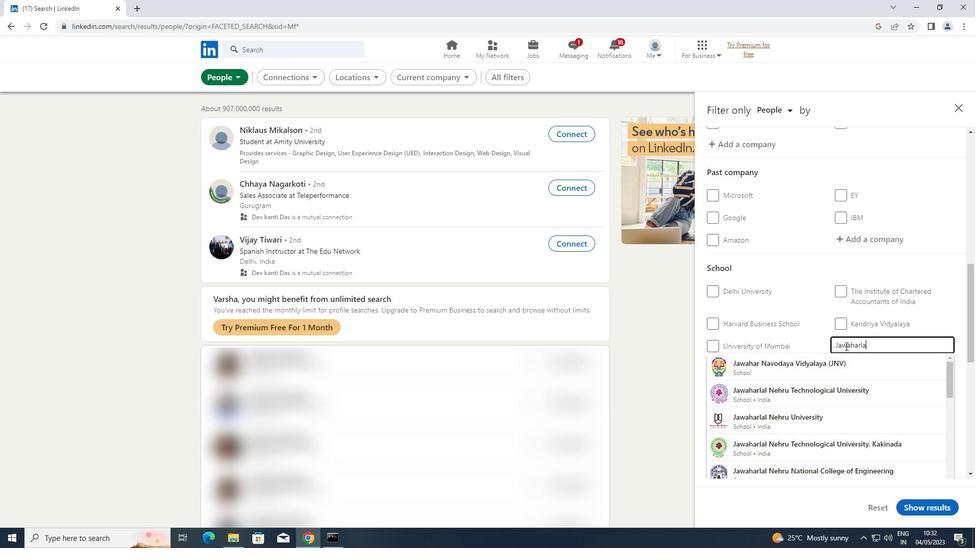 
Action: Mouse moved to (808, 389)
Screenshot: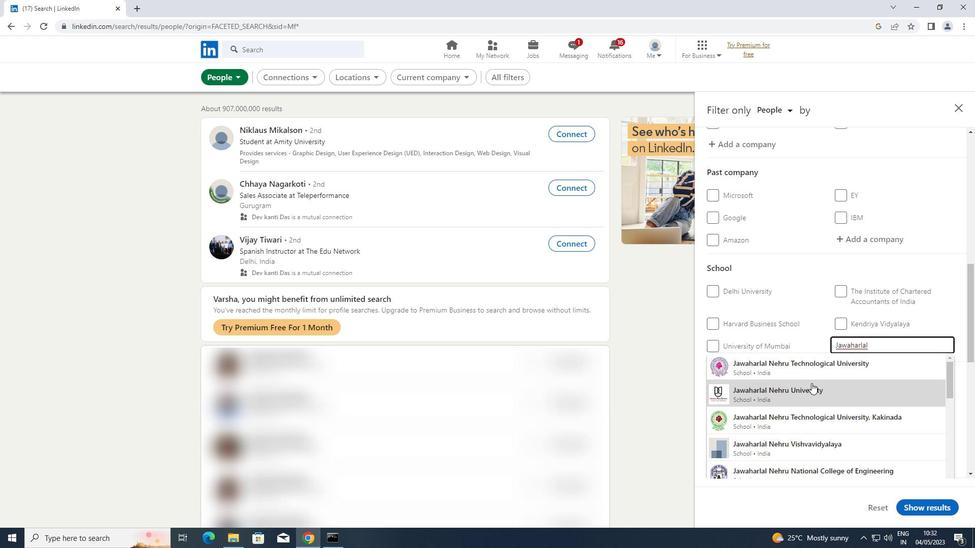 
Action: Mouse pressed left at (808, 389)
Screenshot: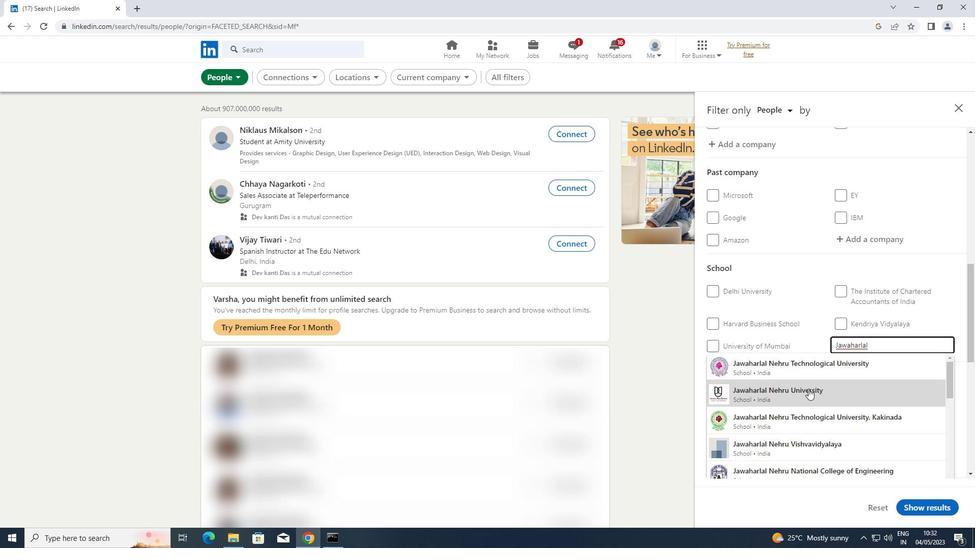
Action: Mouse scrolled (808, 388) with delta (0, 0)
Screenshot: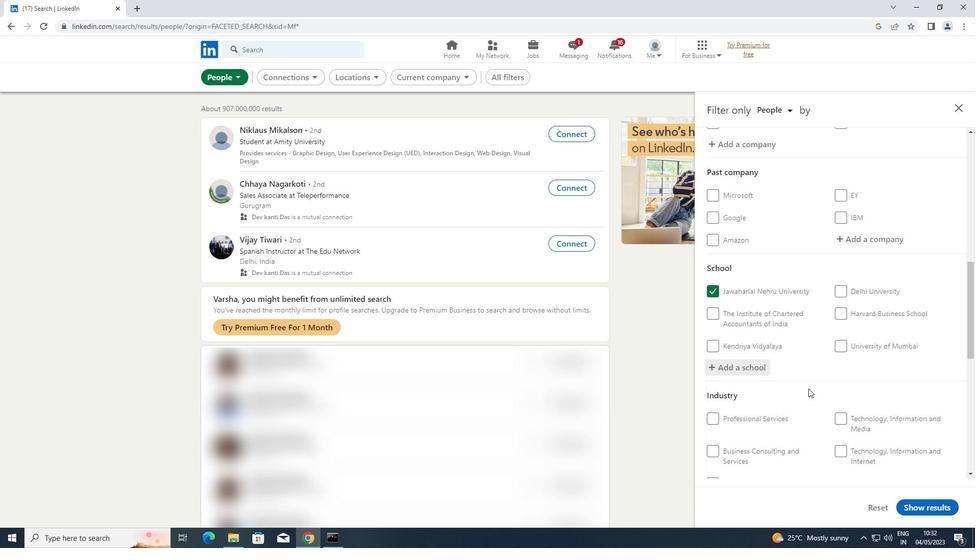
Action: Mouse scrolled (808, 388) with delta (0, 0)
Screenshot: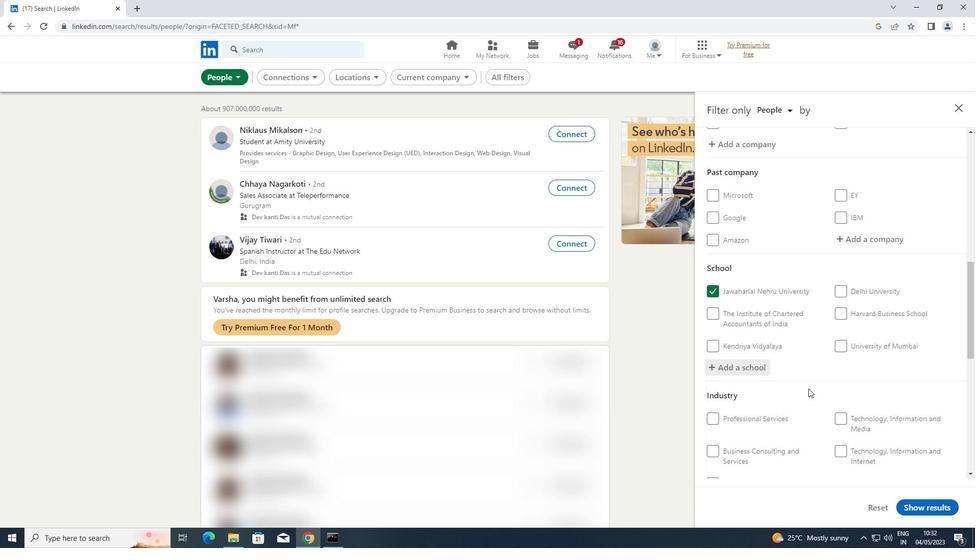 
Action: Mouse scrolled (808, 388) with delta (0, 0)
Screenshot: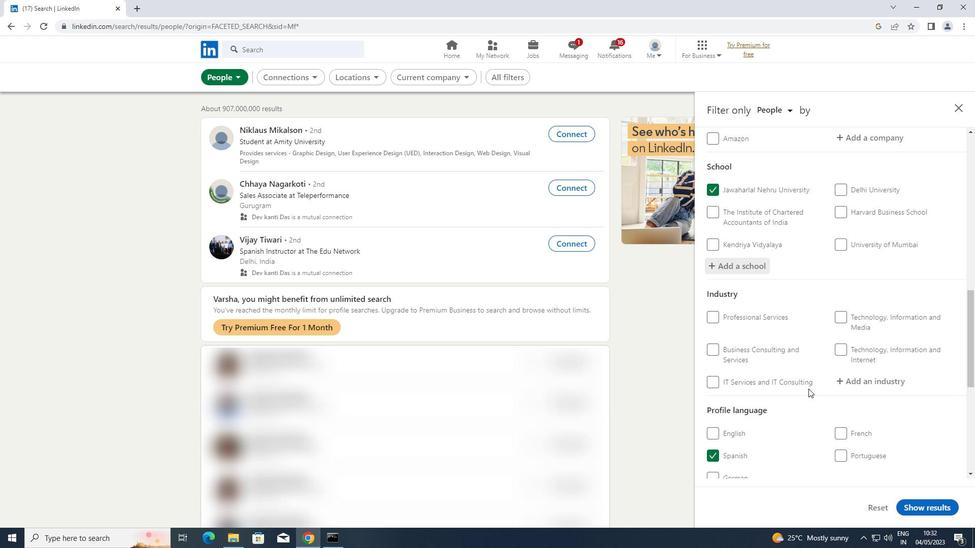 
Action: Mouse scrolled (808, 388) with delta (0, 0)
Screenshot: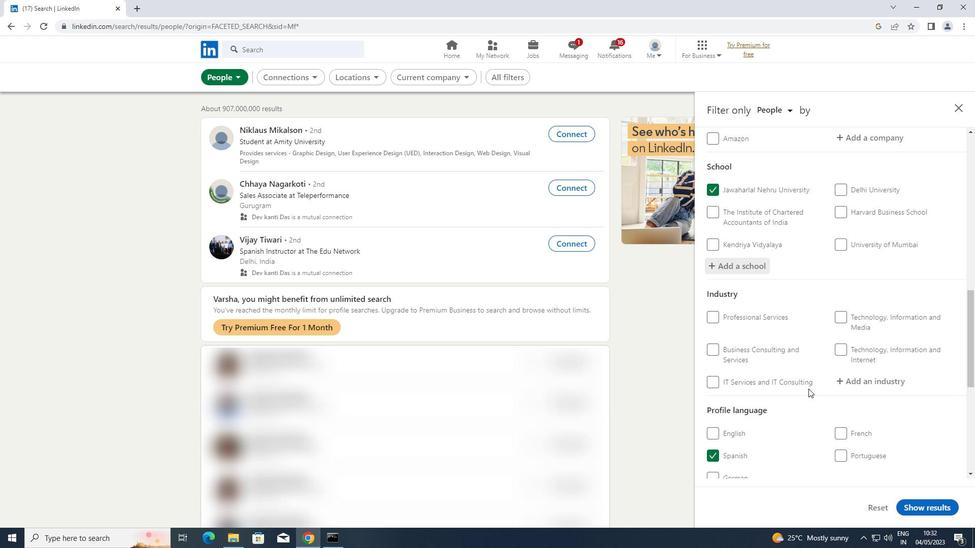 
Action: Mouse moved to (885, 280)
Screenshot: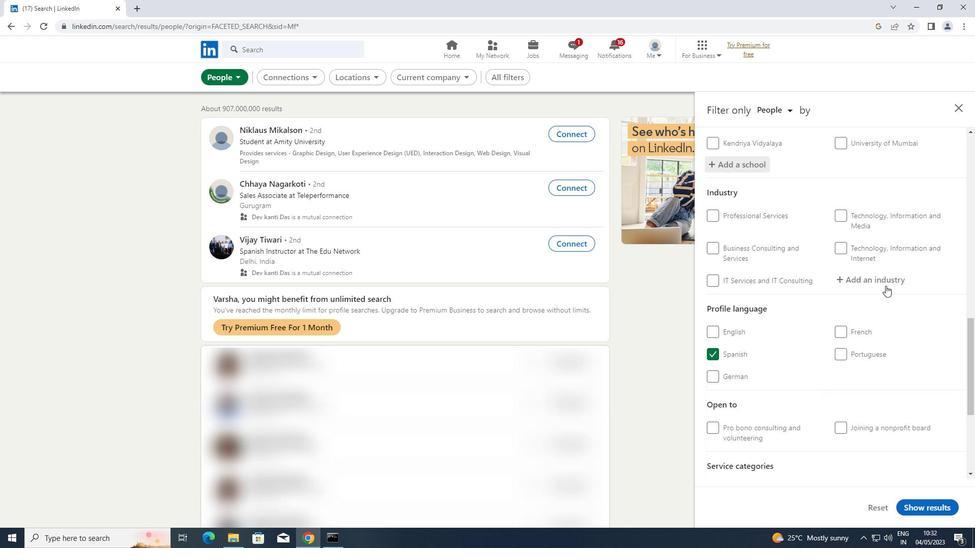 
Action: Mouse pressed left at (885, 280)
Screenshot: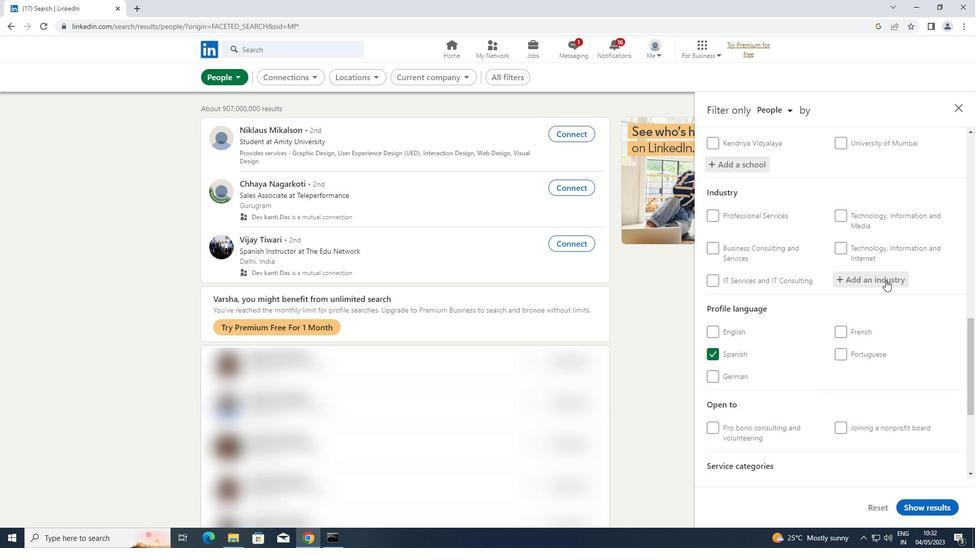 
Action: Key pressed <Key.shift>INVESTMENT
Screenshot: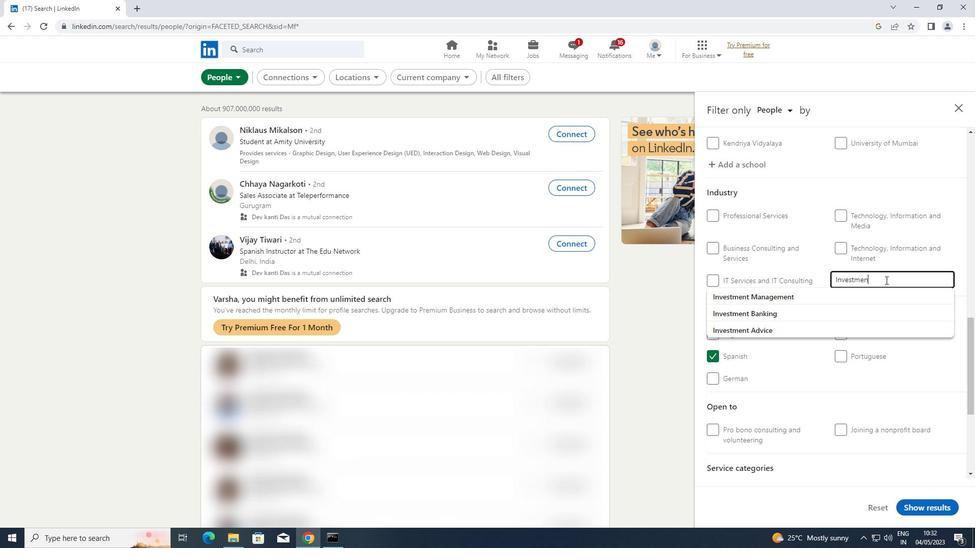 
Action: Mouse moved to (760, 295)
Screenshot: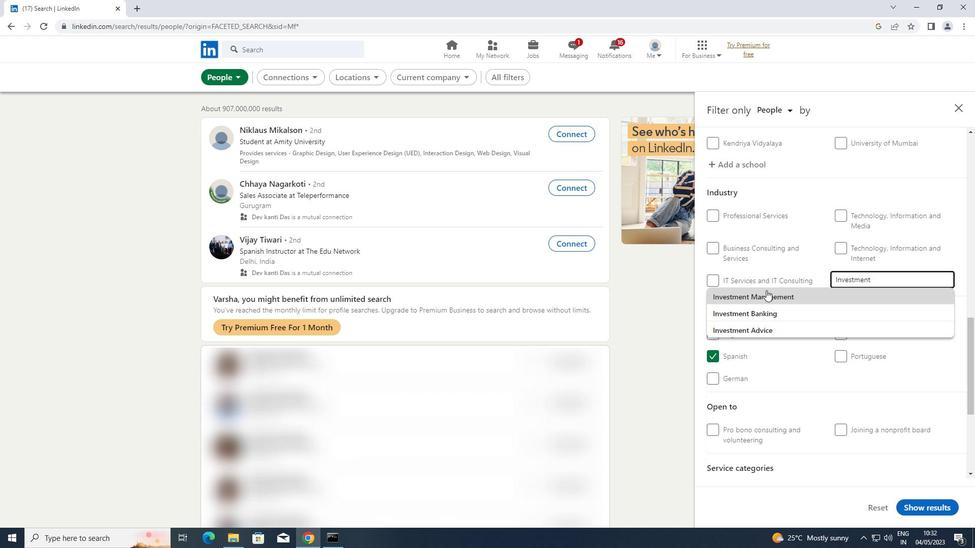 
Action: Mouse pressed left at (760, 295)
Screenshot: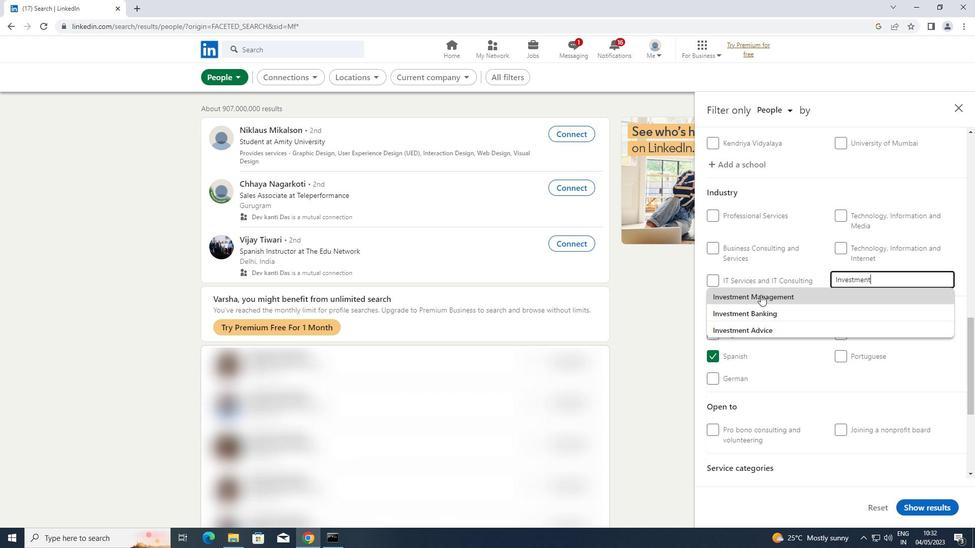 
Action: Mouse scrolled (760, 294) with delta (0, 0)
Screenshot: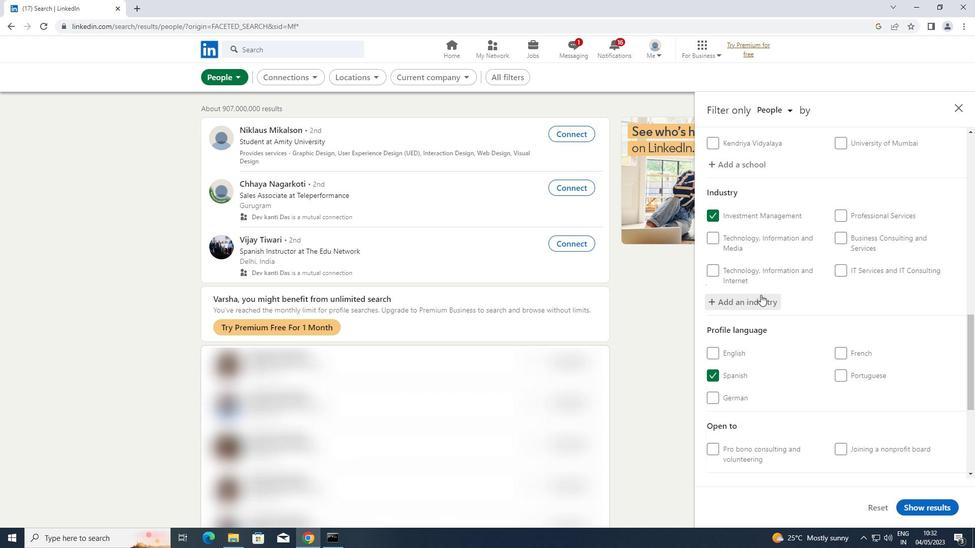 
Action: Mouse scrolled (760, 294) with delta (0, 0)
Screenshot: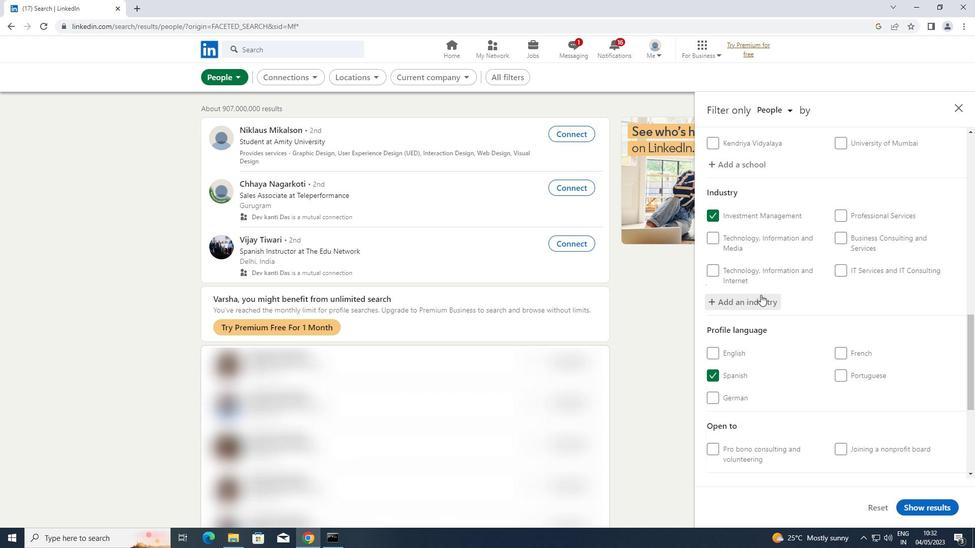 
Action: Mouse scrolled (760, 294) with delta (0, 0)
Screenshot: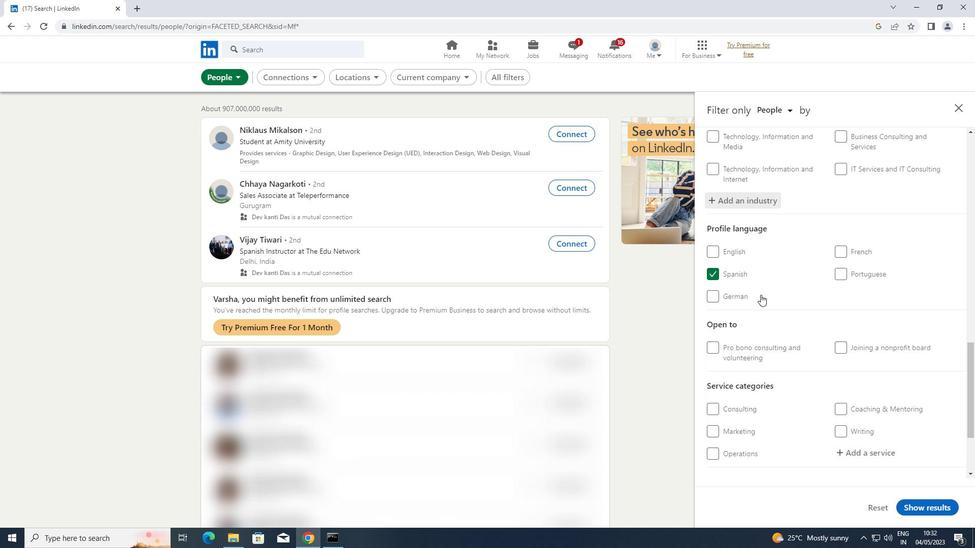 
Action: Mouse scrolled (760, 294) with delta (0, 0)
Screenshot: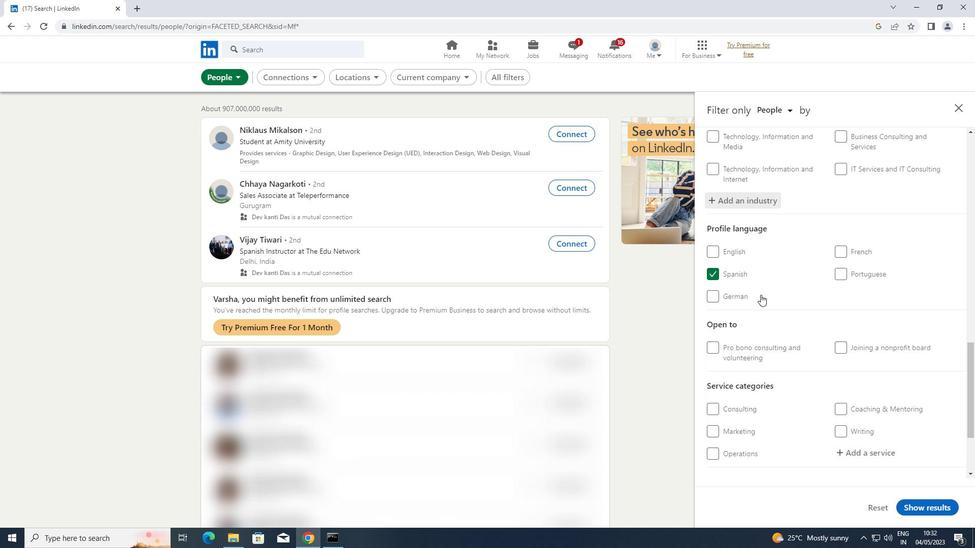 
Action: Mouse moved to (854, 345)
Screenshot: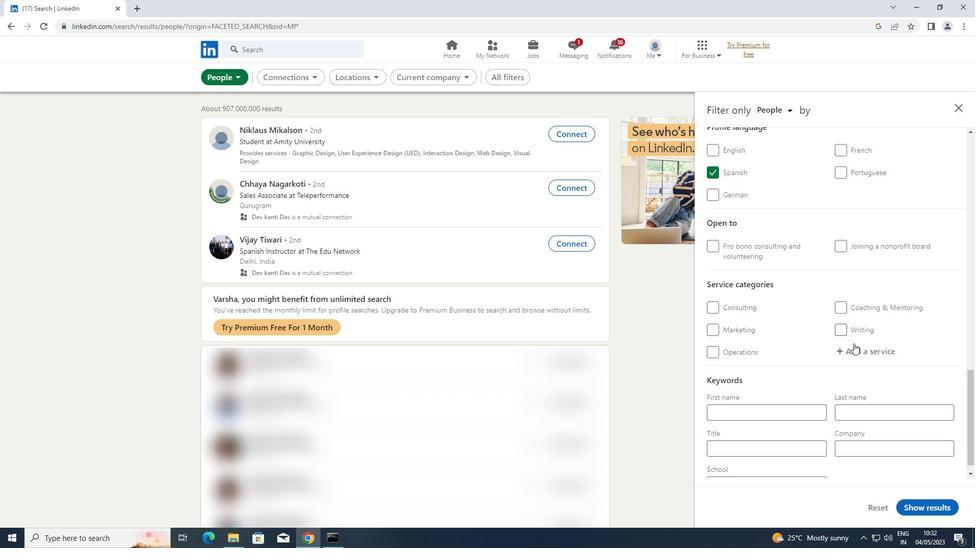 
Action: Mouse pressed left at (854, 345)
Screenshot: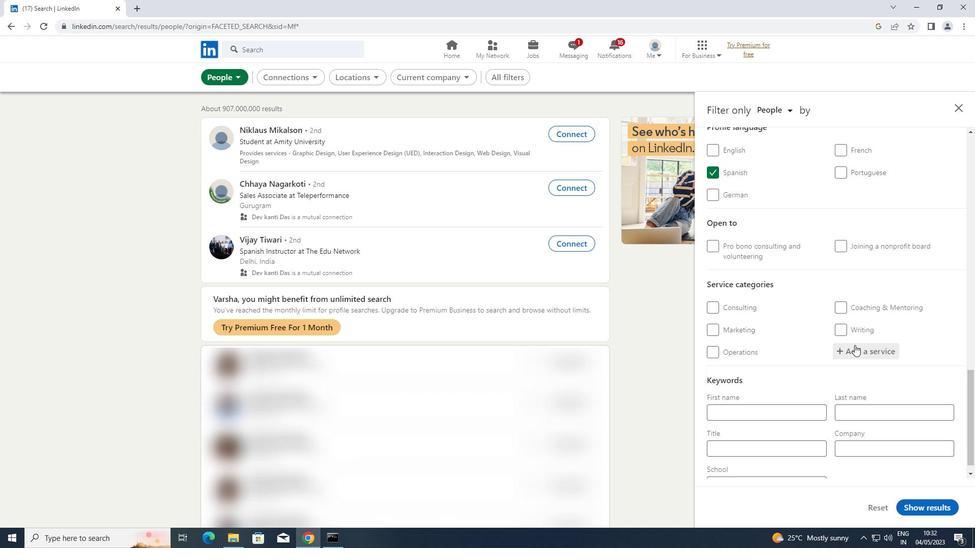 
Action: Key pressed <Key.shift><Key.shift><Key.shift>REAL<Key.space><Key.shift>EST
Screenshot: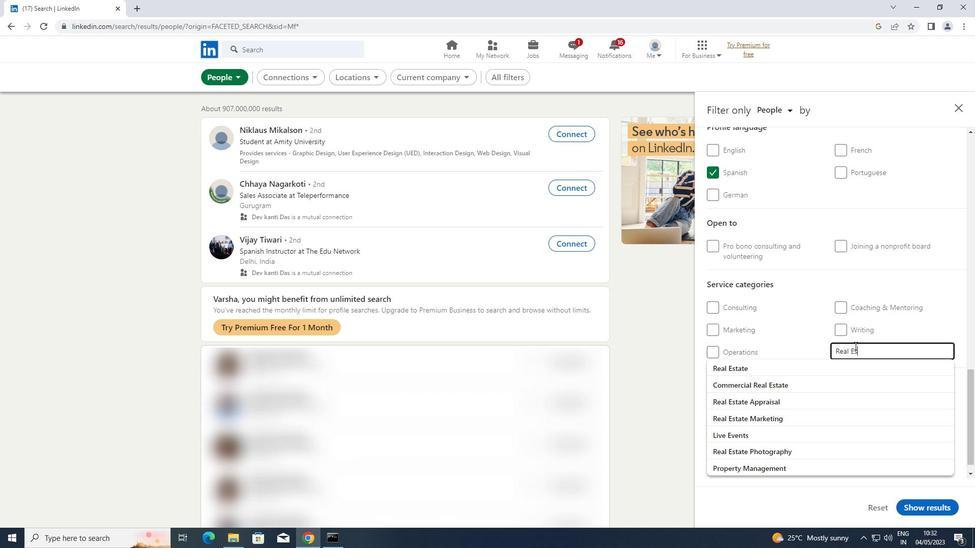 
Action: Mouse moved to (796, 364)
Screenshot: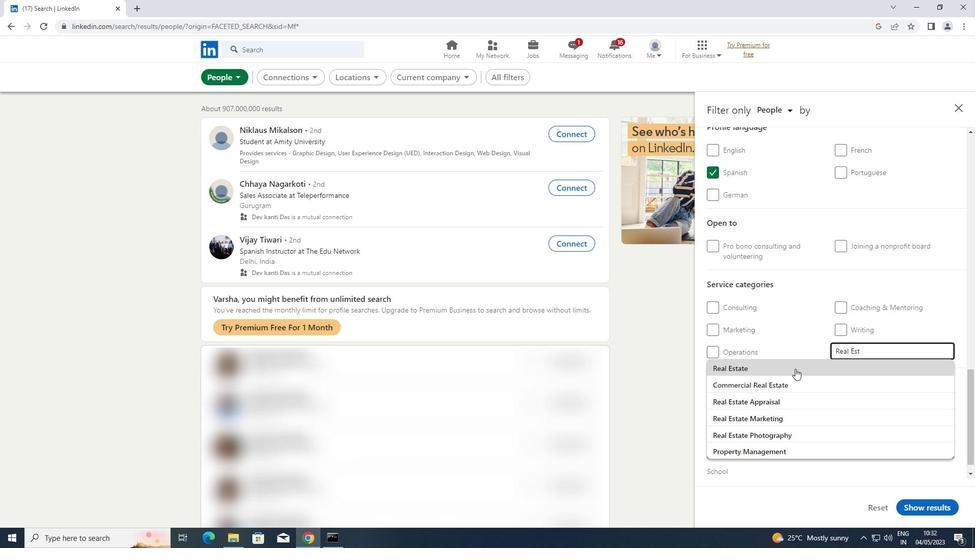 
Action: Mouse pressed left at (796, 364)
Screenshot: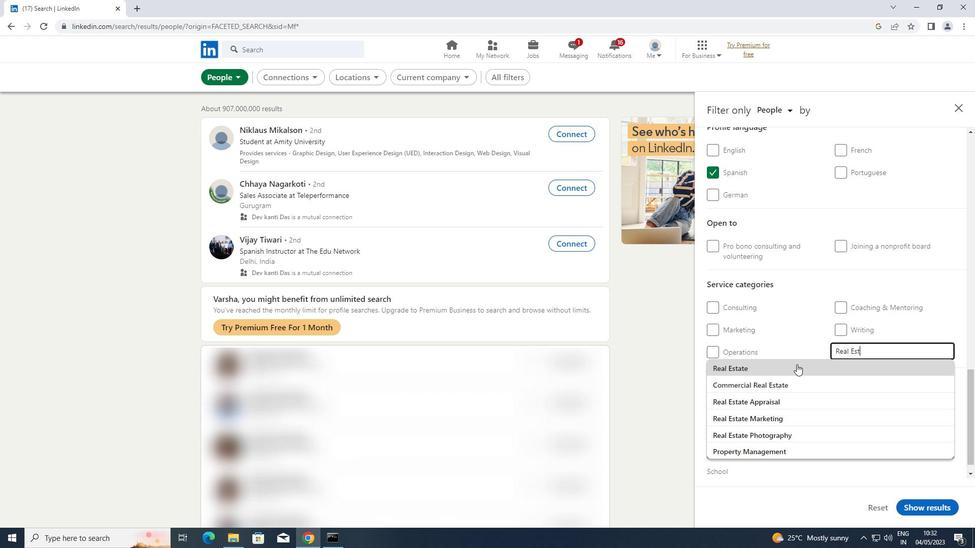 
Action: Mouse scrolled (796, 364) with delta (0, 0)
Screenshot: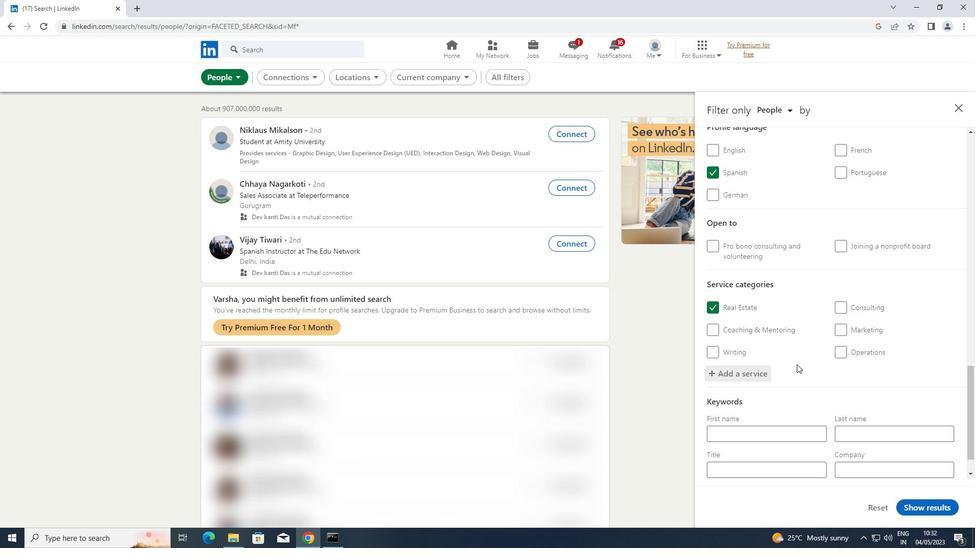 
Action: Mouse scrolled (796, 364) with delta (0, 0)
Screenshot: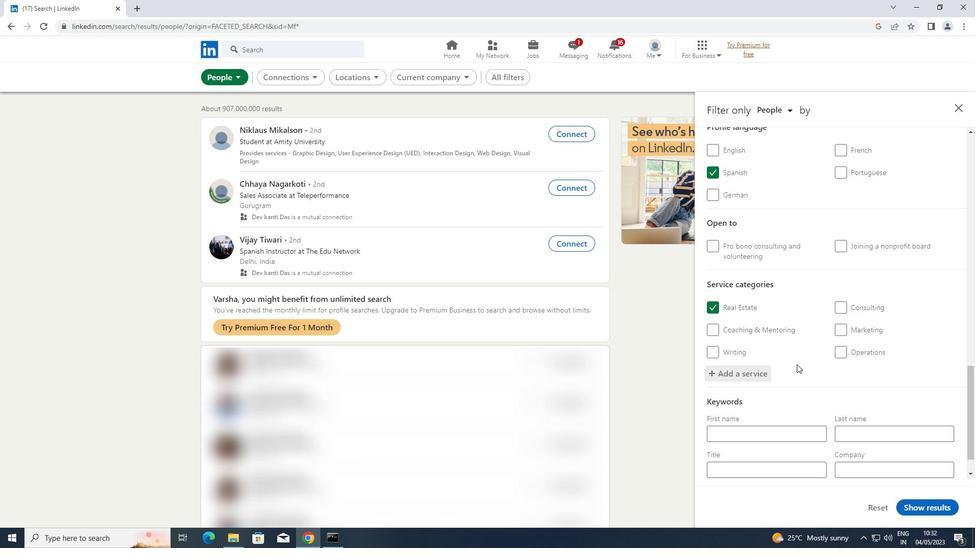 
Action: Mouse scrolled (796, 364) with delta (0, 0)
Screenshot: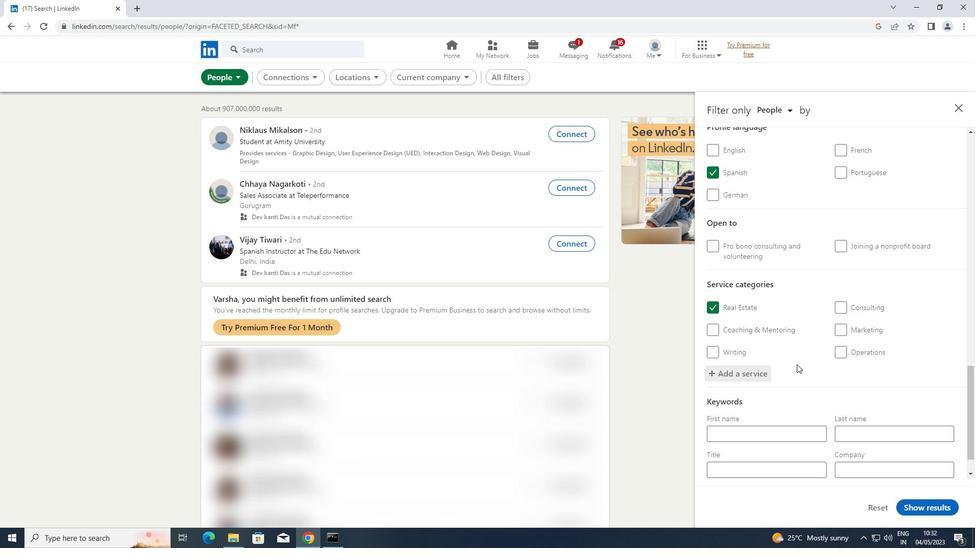 
Action: Mouse scrolled (796, 364) with delta (0, 0)
Screenshot: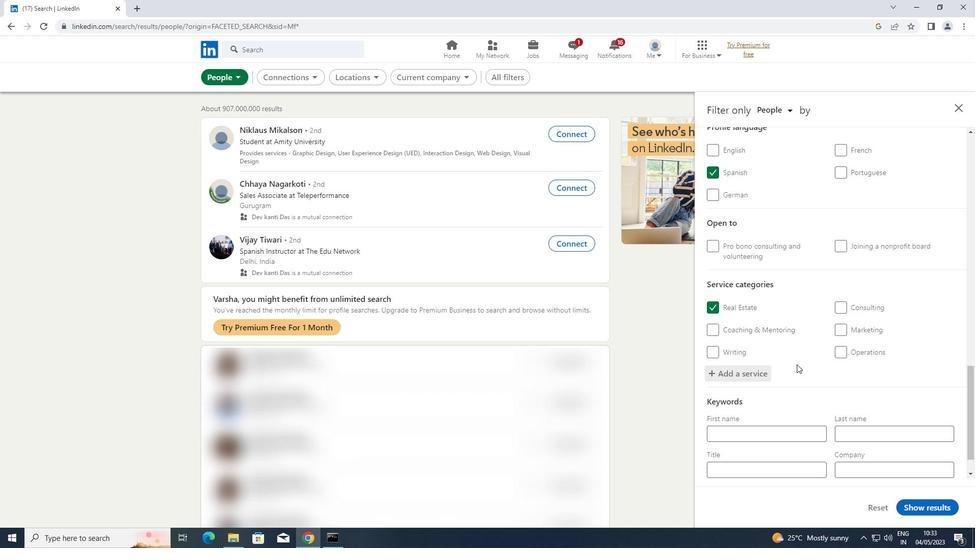 
Action: Mouse scrolled (796, 364) with delta (0, 0)
Screenshot: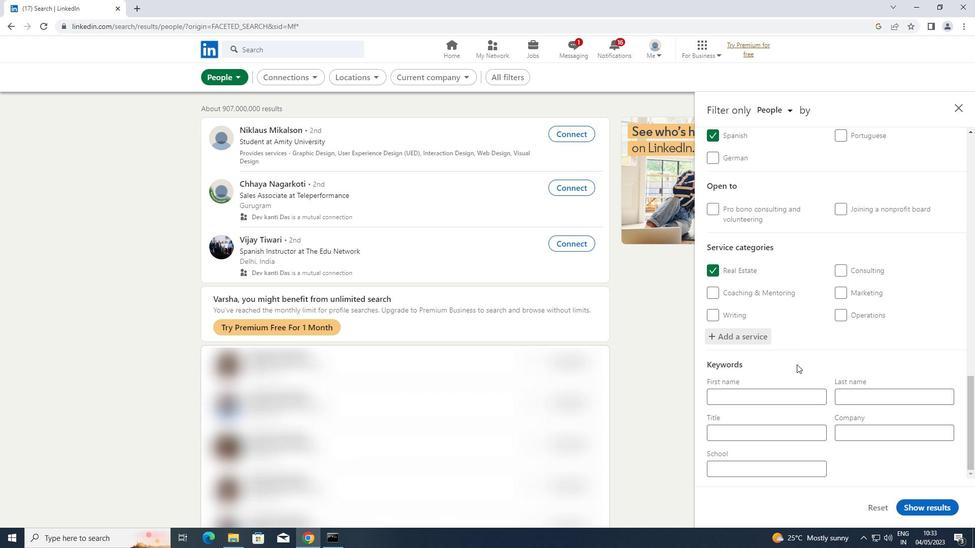 
Action: Mouse scrolled (796, 364) with delta (0, 0)
Screenshot: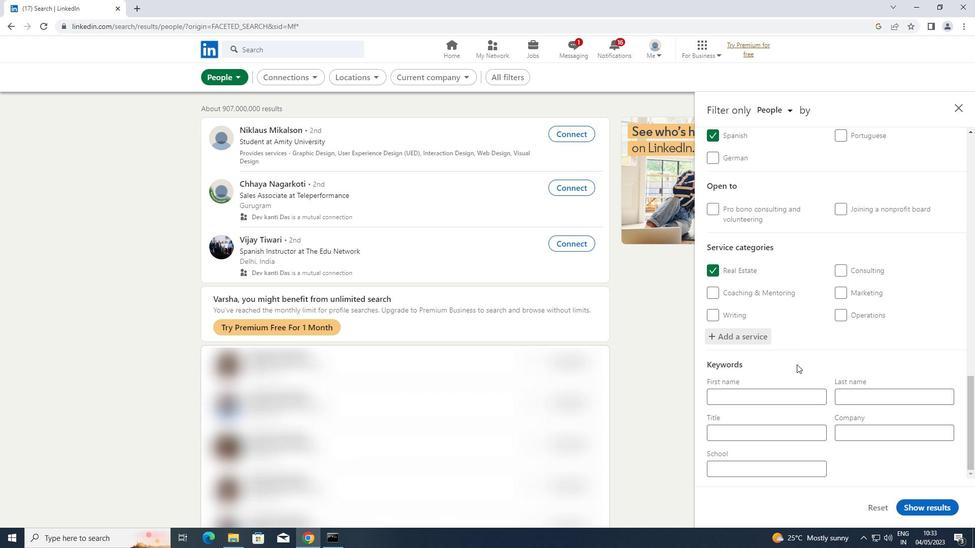 
Action: Mouse moved to (727, 429)
Screenshot: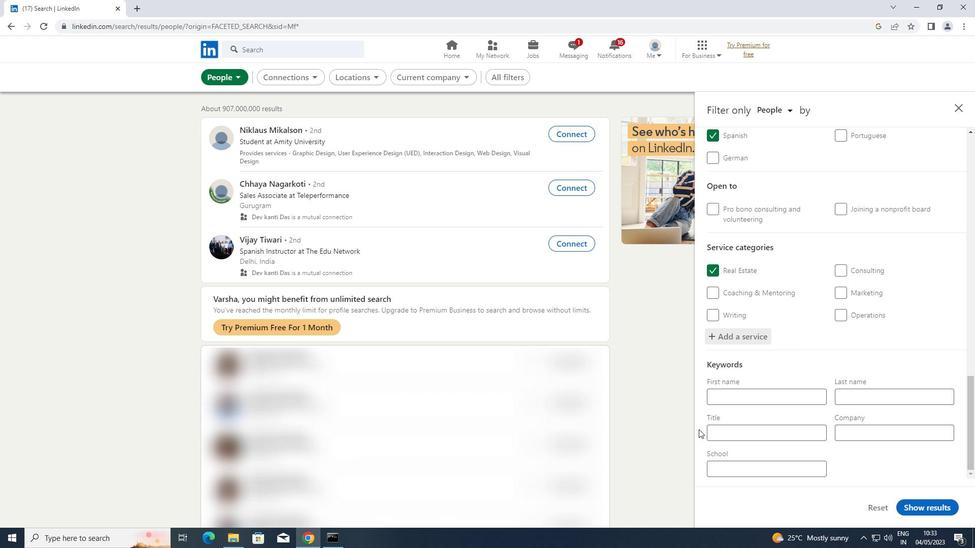 
Action: Mouse pressed left at (727, 429)
Screenshot: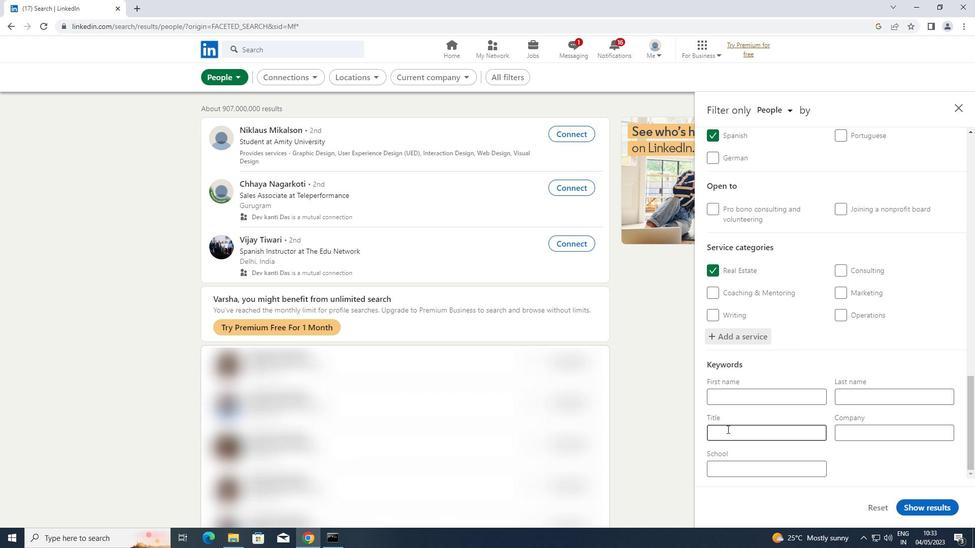 
Action: Key pressed <Key.shift>CHEMICAL<Key.space><Key.shift><Key.shift>ENGINEER
Screenshot: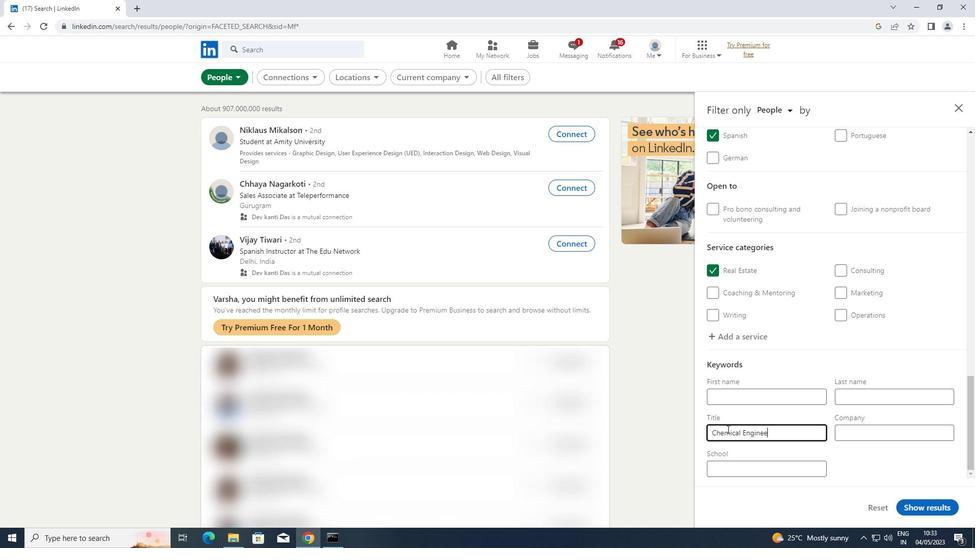 
Action: Mouse moved to (931, 507)
Screenshot: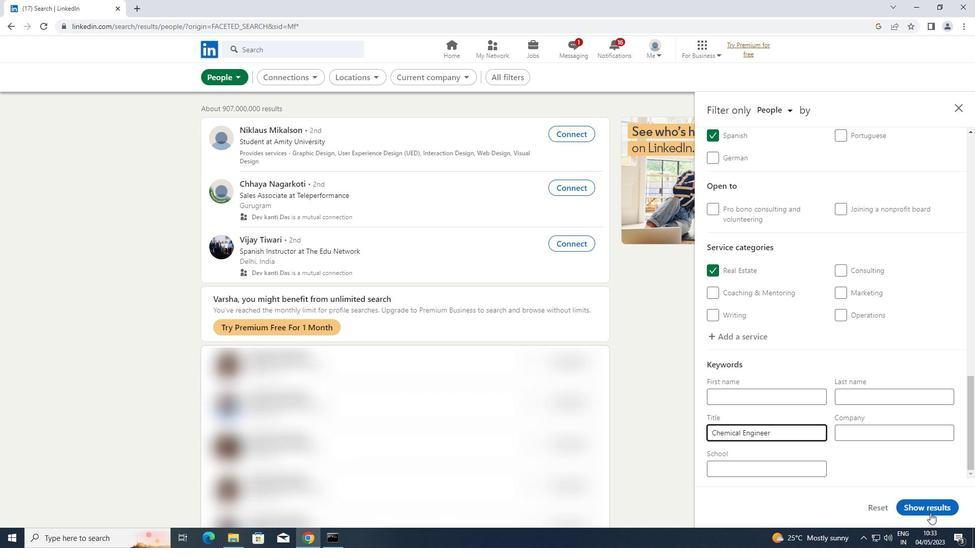 
Action: Mouse pressed left at (931, 507)
Screenshot: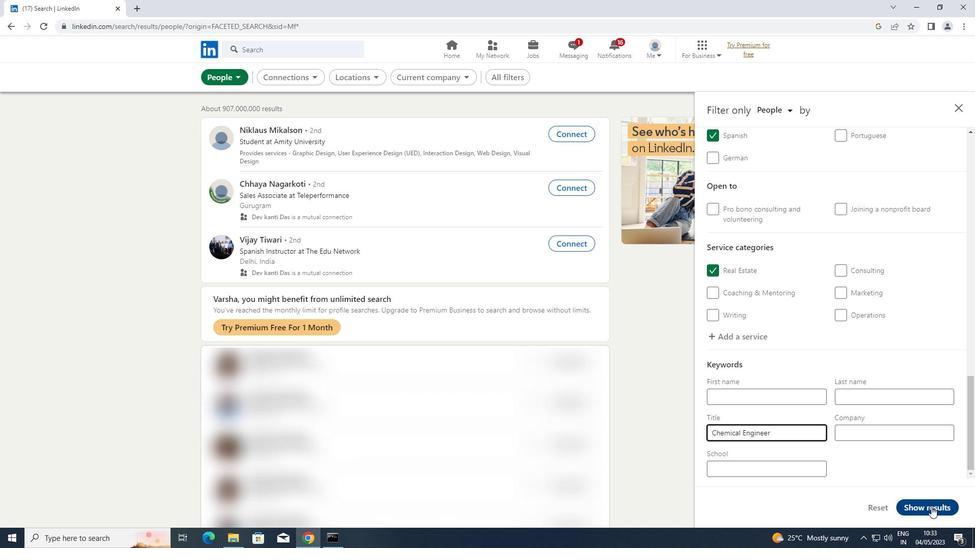 
